 Task: Create a due date automation trigger when advanced on, on the tuesday before a card is due add dates due this month at 11:00 AM.
Action: Mouse moved to (989, 302)
Screenshot: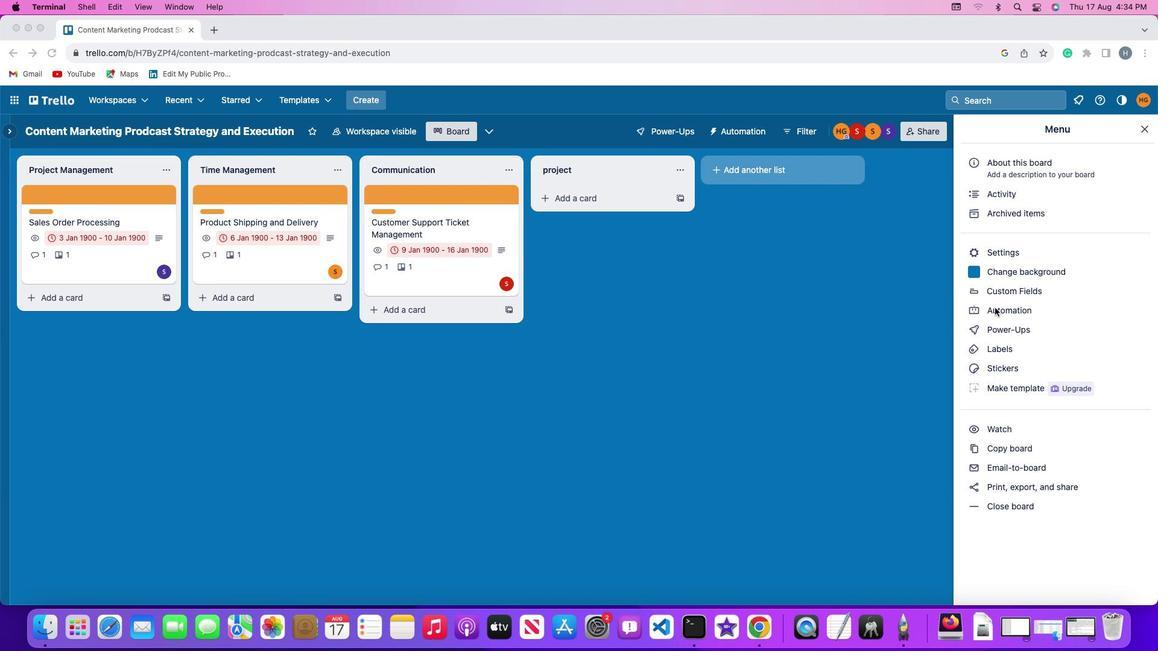
Action: Mouse pressed left at (989, 302)
Screenshot: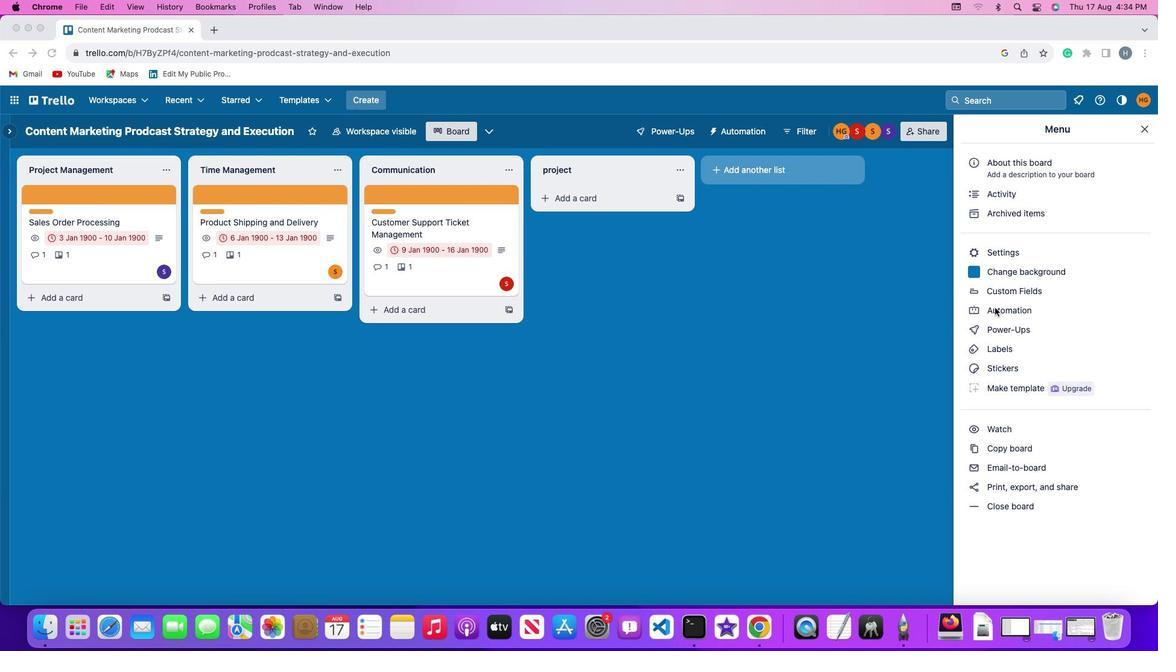 
Action: Mouse pressed left at (989, 302)
Screenshot: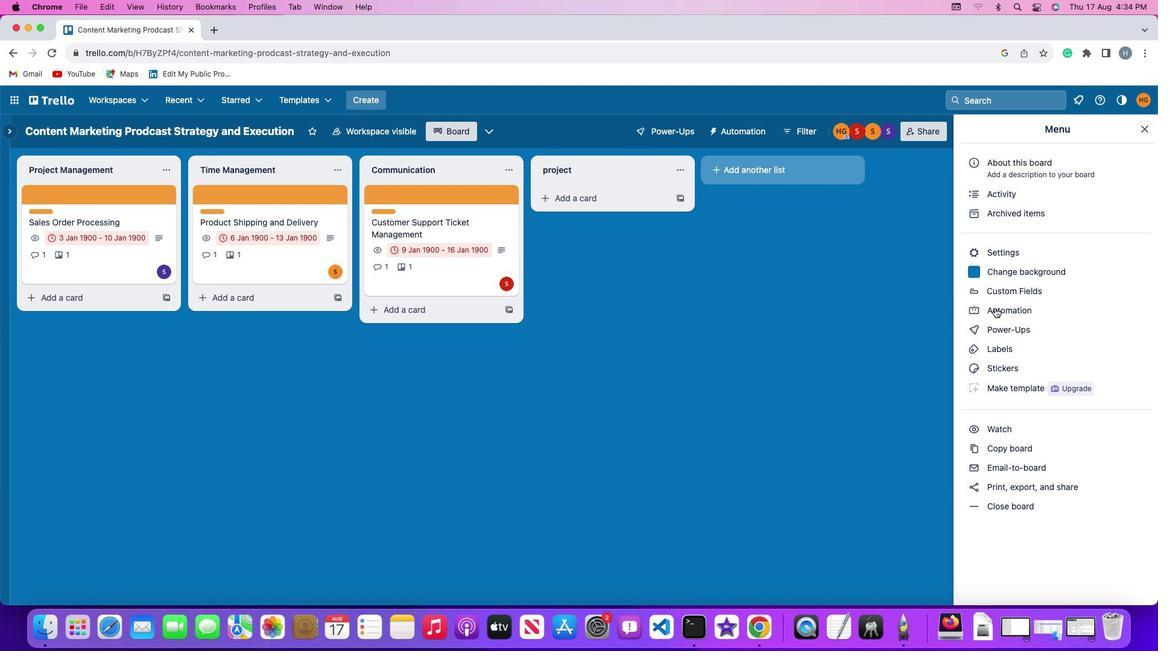 
Action: Mouse moved to (74, 278)
Screenshot: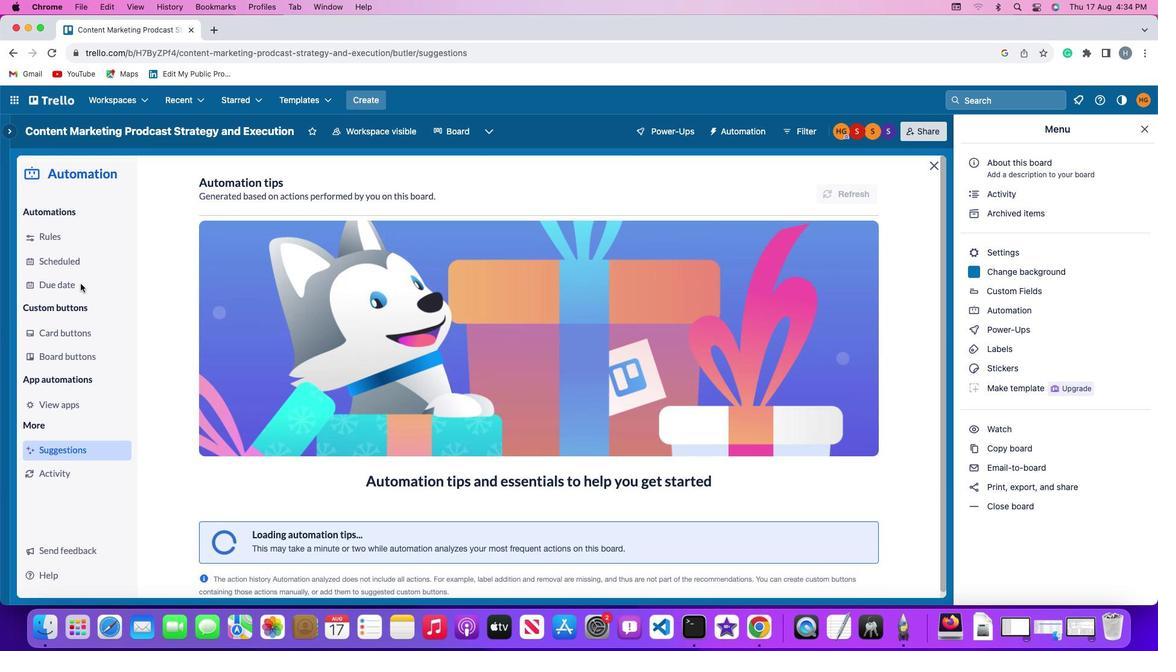 
Action: Mouse pressed left at (74, 278)
Screenshot: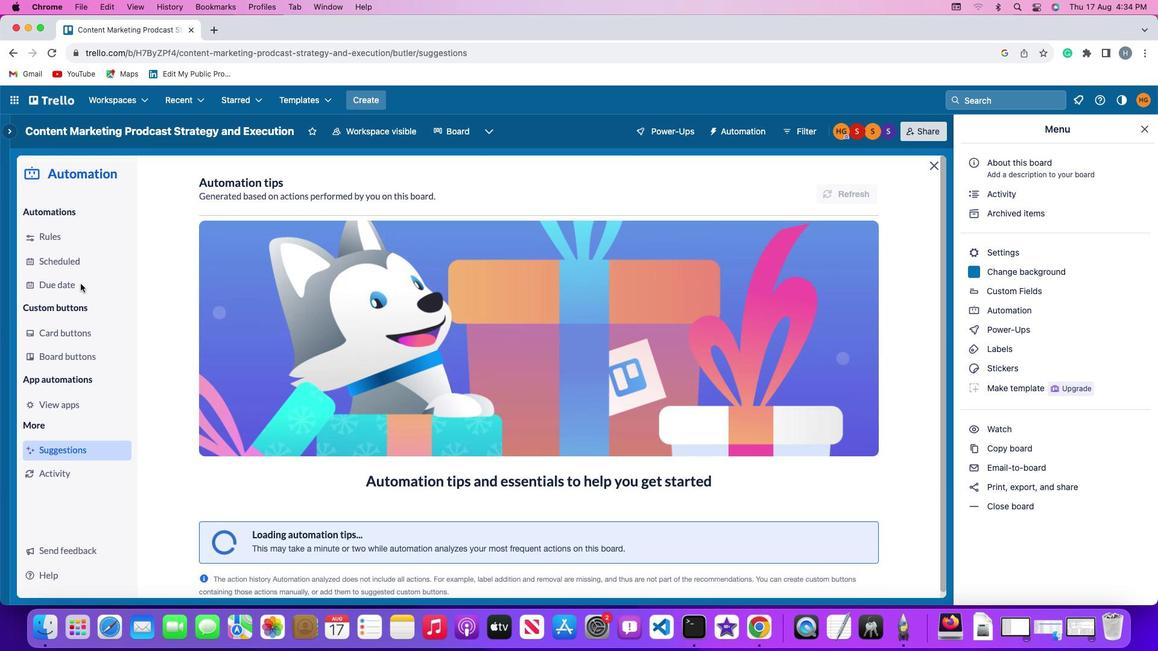 
Action: Mouse moved to (804, 176)
Screenshot: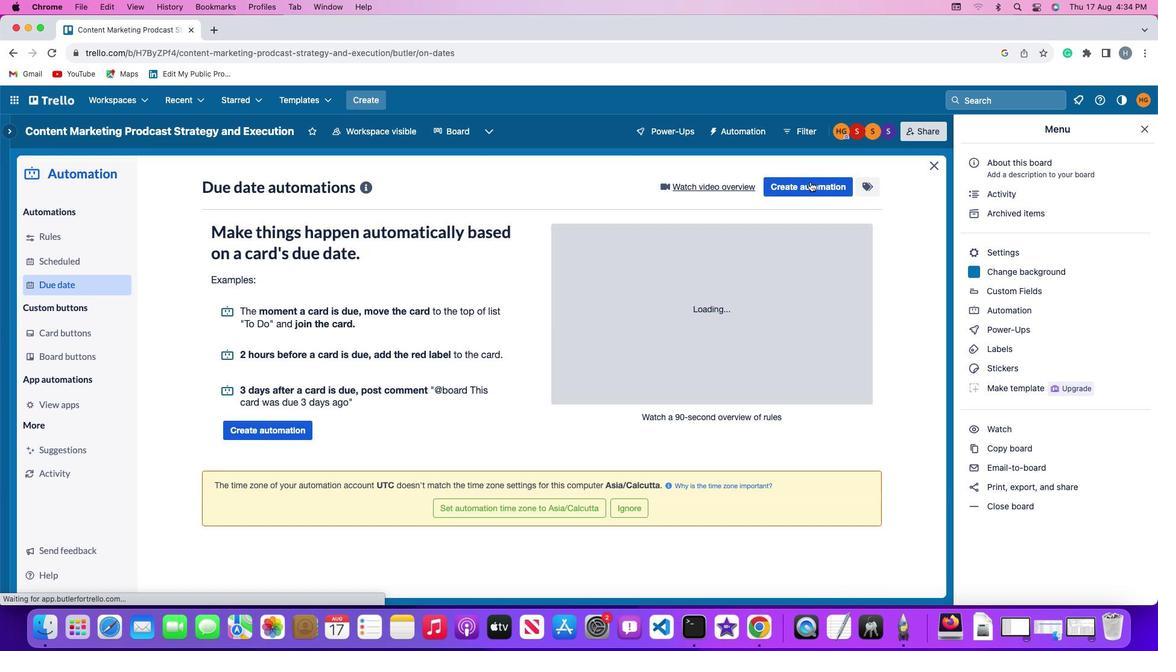 
Action: Mouse pressed left at (804, 176)
Screenshot: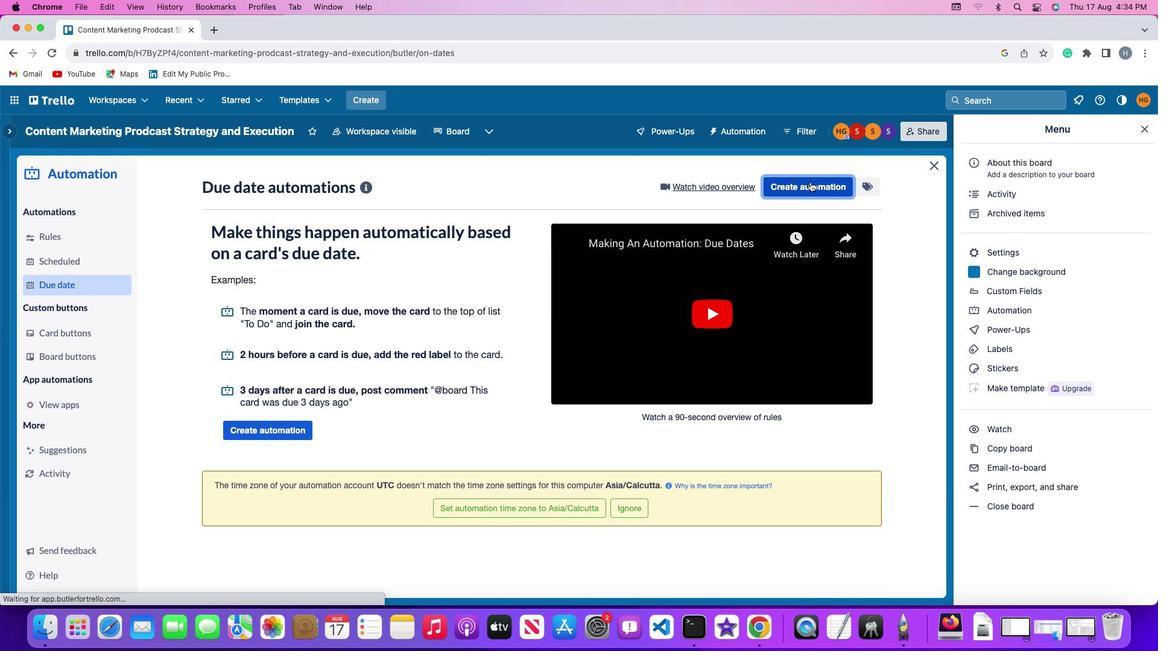 
Action: Mouse moved to (225, 292)
Screenshot: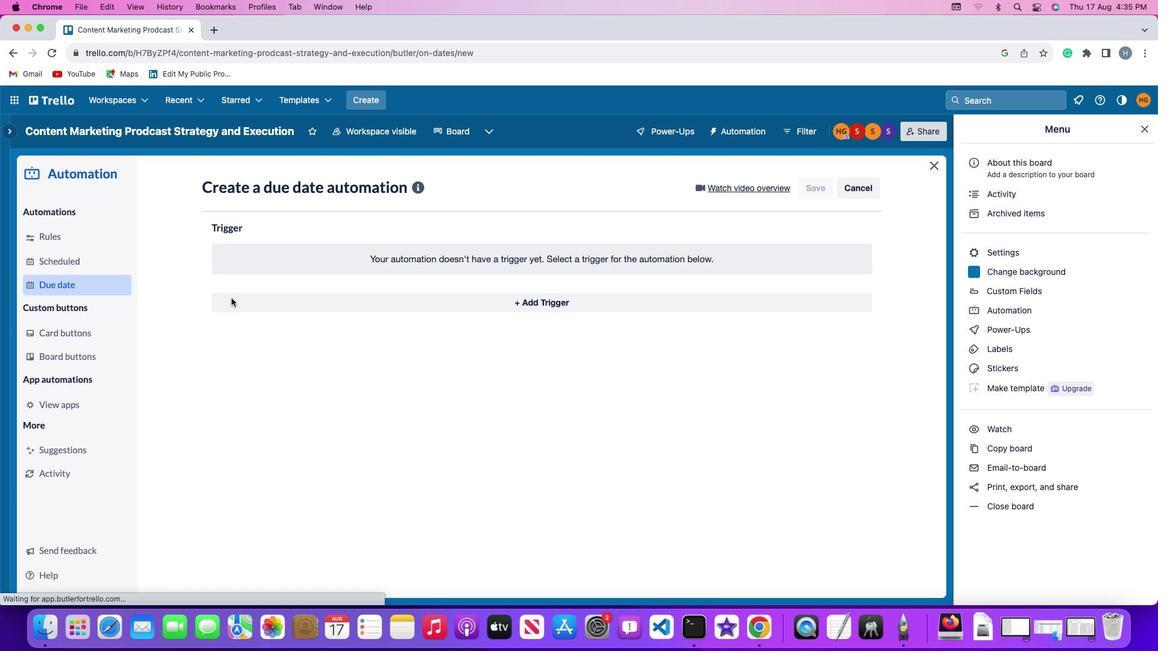 
Action: Mouse pressed left at (225, 292)
Screenshot: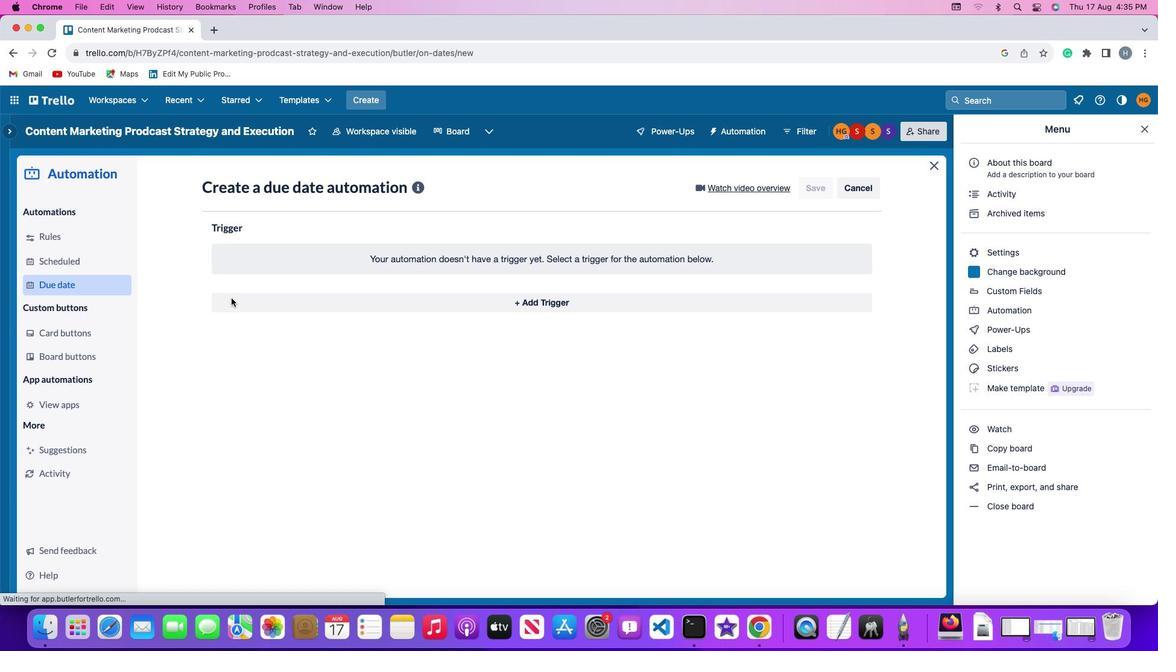 
Action: Mouse moved to (257, 516)
Screenshot: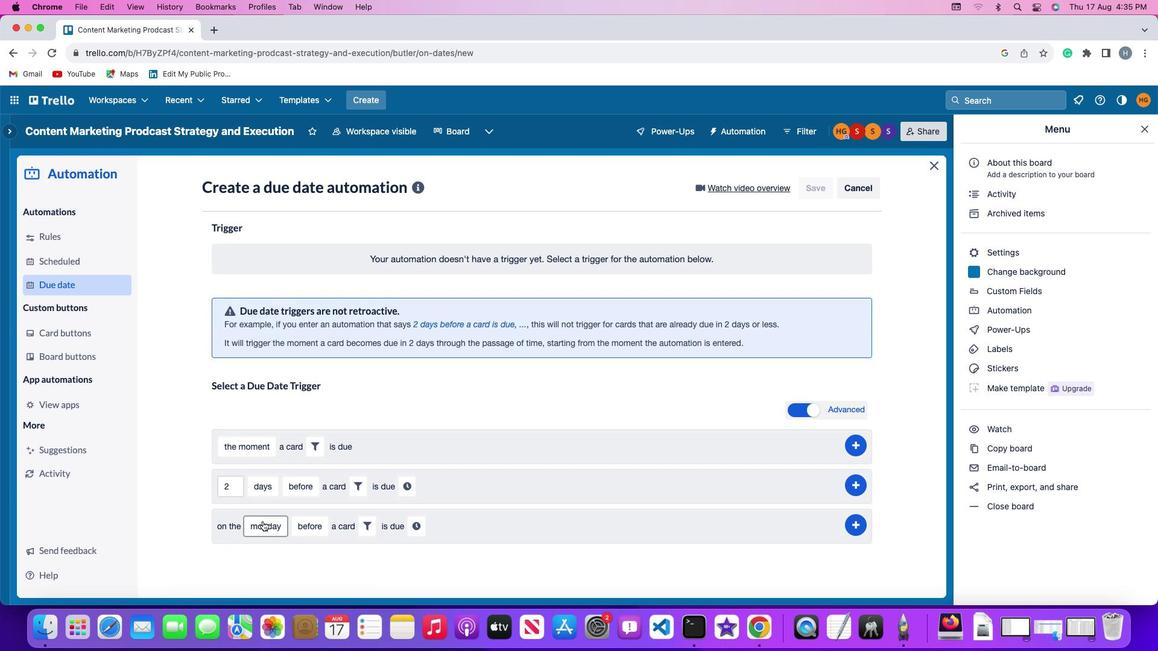 
Action: Mouse pressed left at (257, 516)
Screenshot: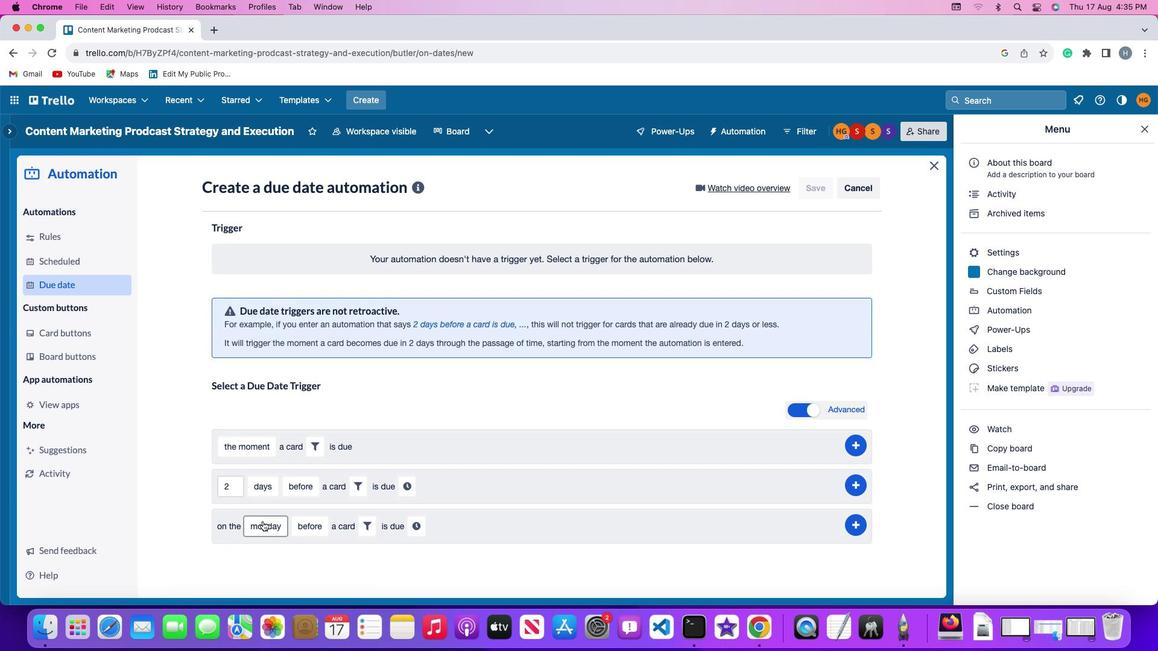 
Action: Mouse moved to (272, 377)
Screenshot: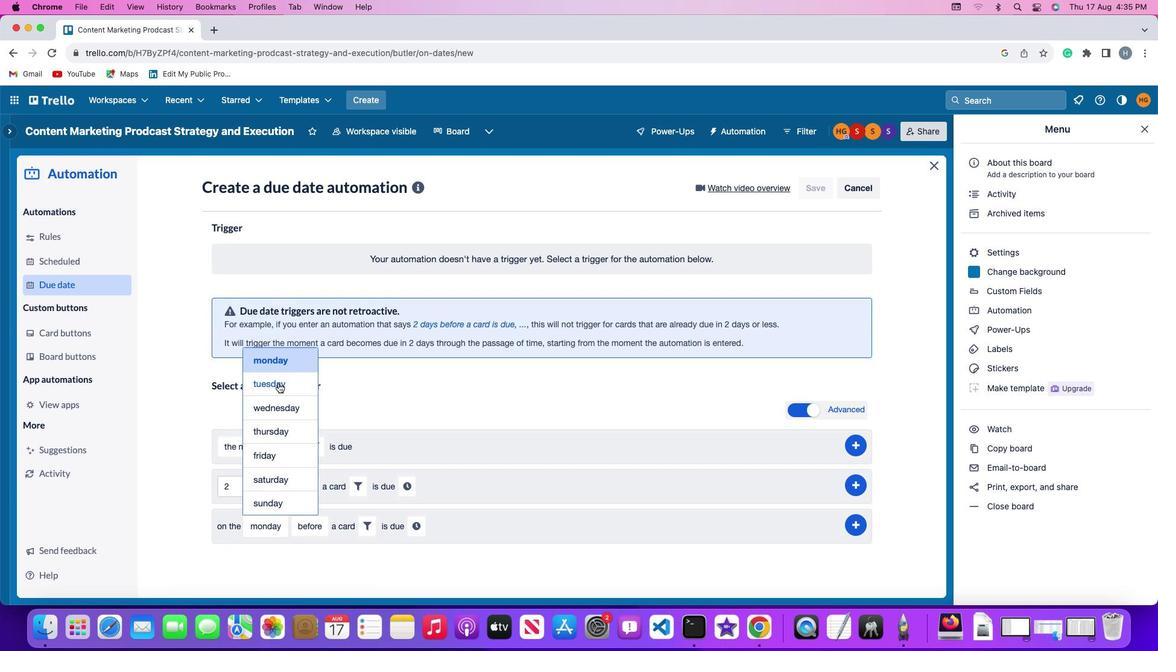 
Action: Mouse pressed left at (272, 377)
Screenshot: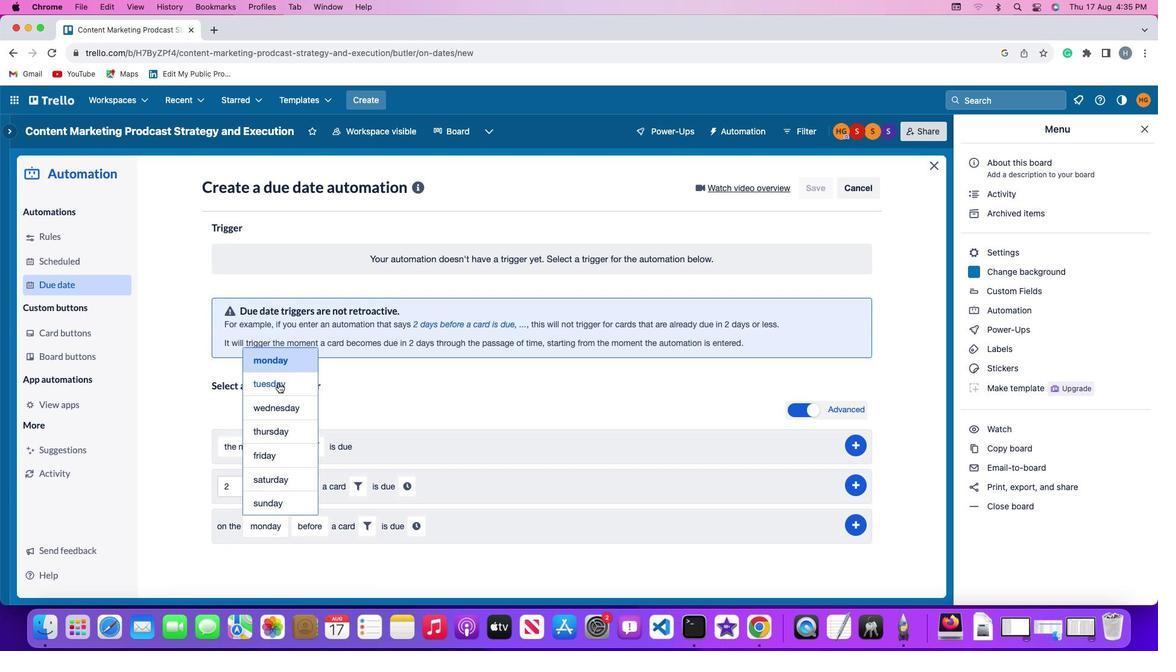 
Action: Mouse moved to (305, 517)
Screenshot: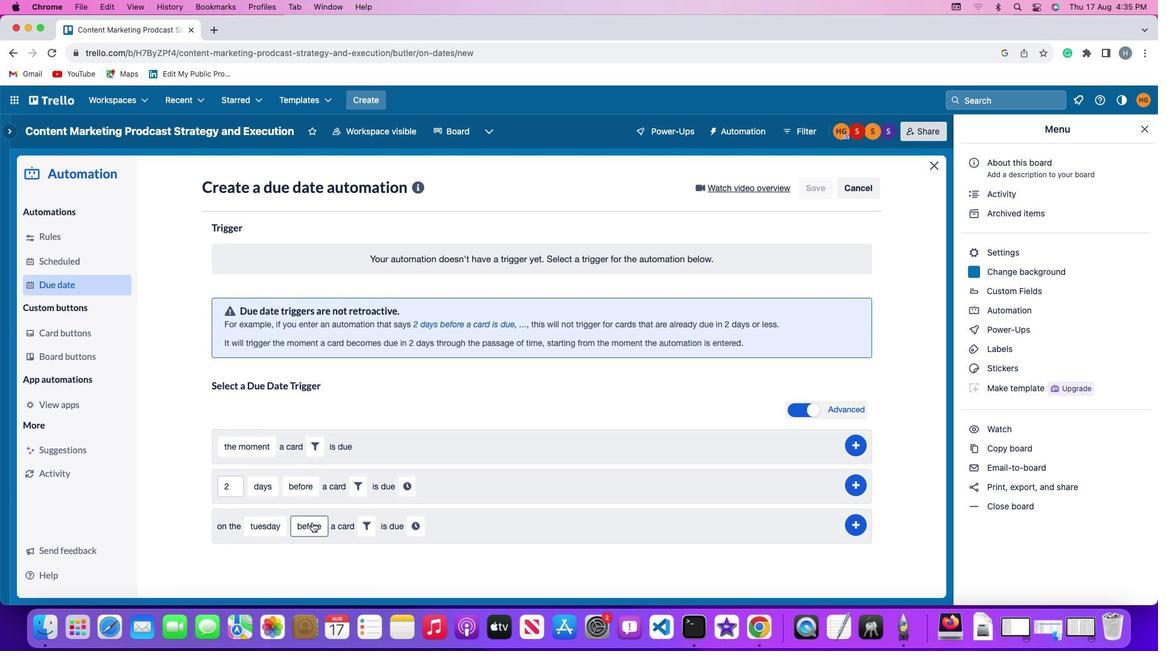 
Action: Mouse pressed left at (305, 517)
Screenshot: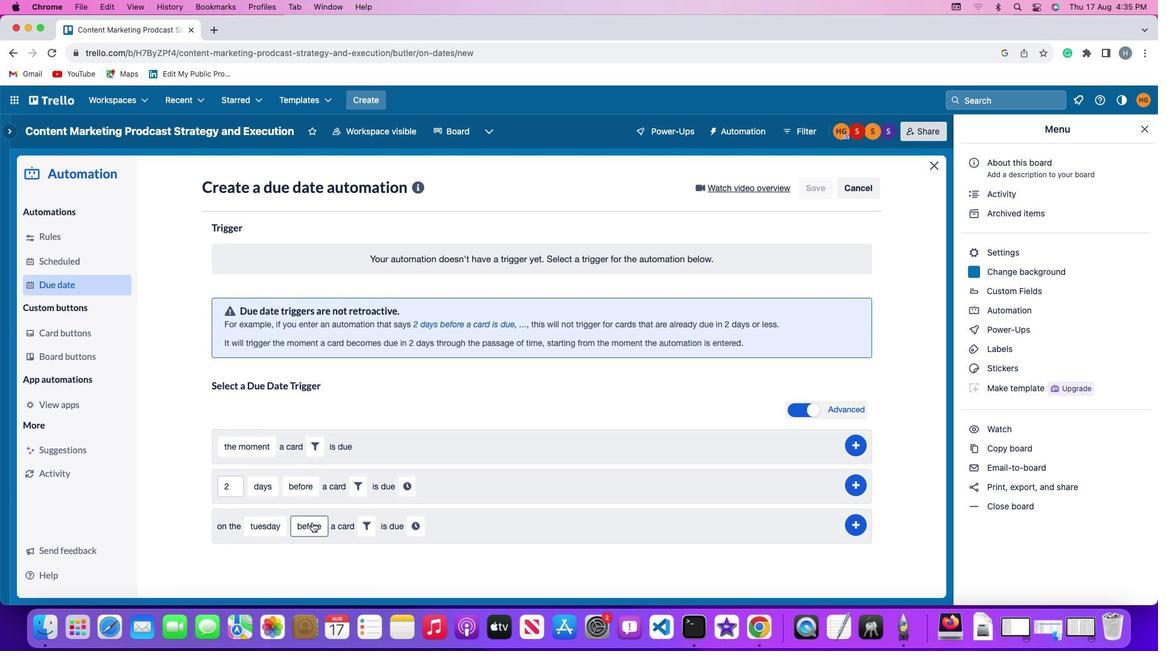 
Action: Mouse moved to (328, 424)
Screenshot: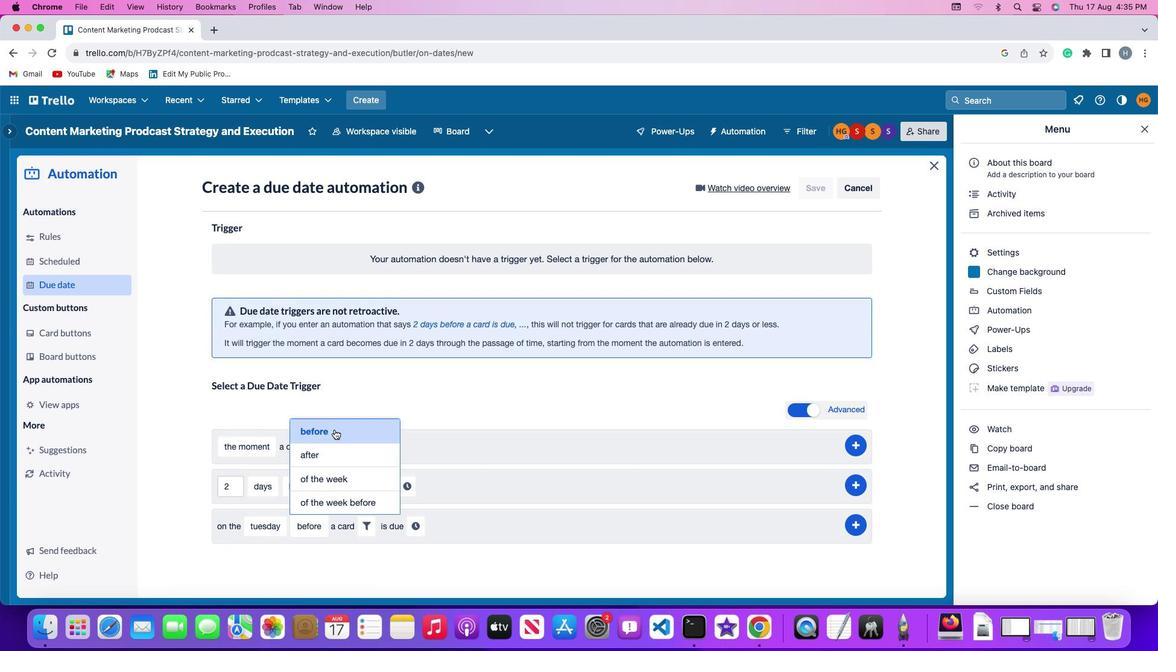 
Action: Mouse pressed left at (328, 424)
Screenshot: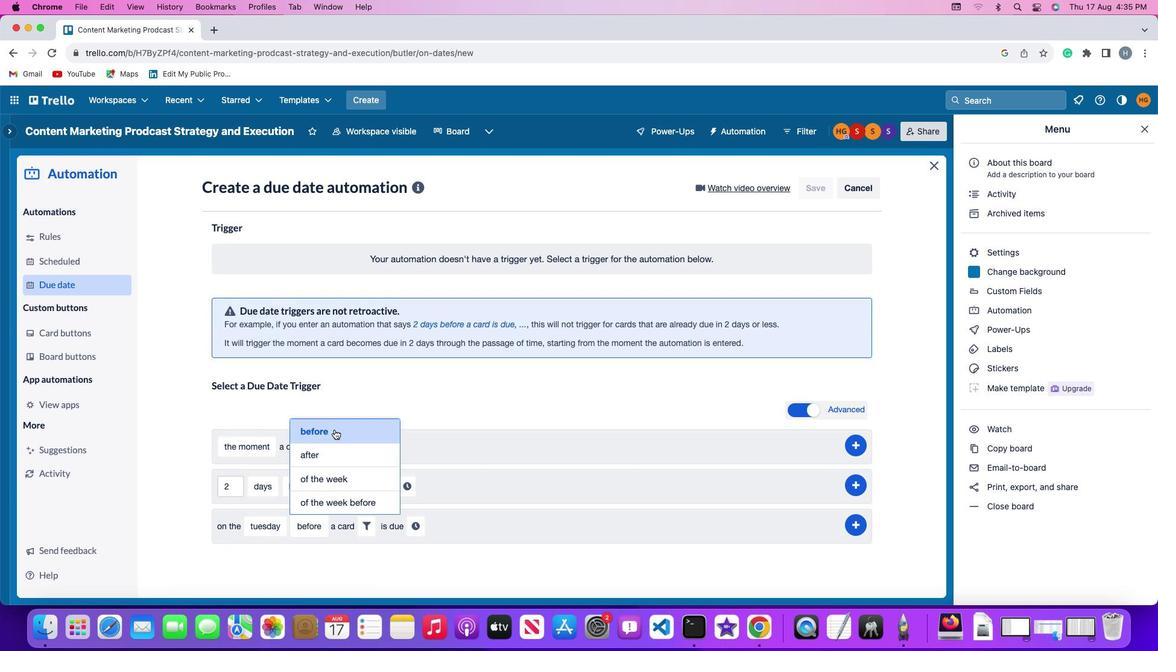 
Action: Mouse moved to (358, 522)
Screenshot: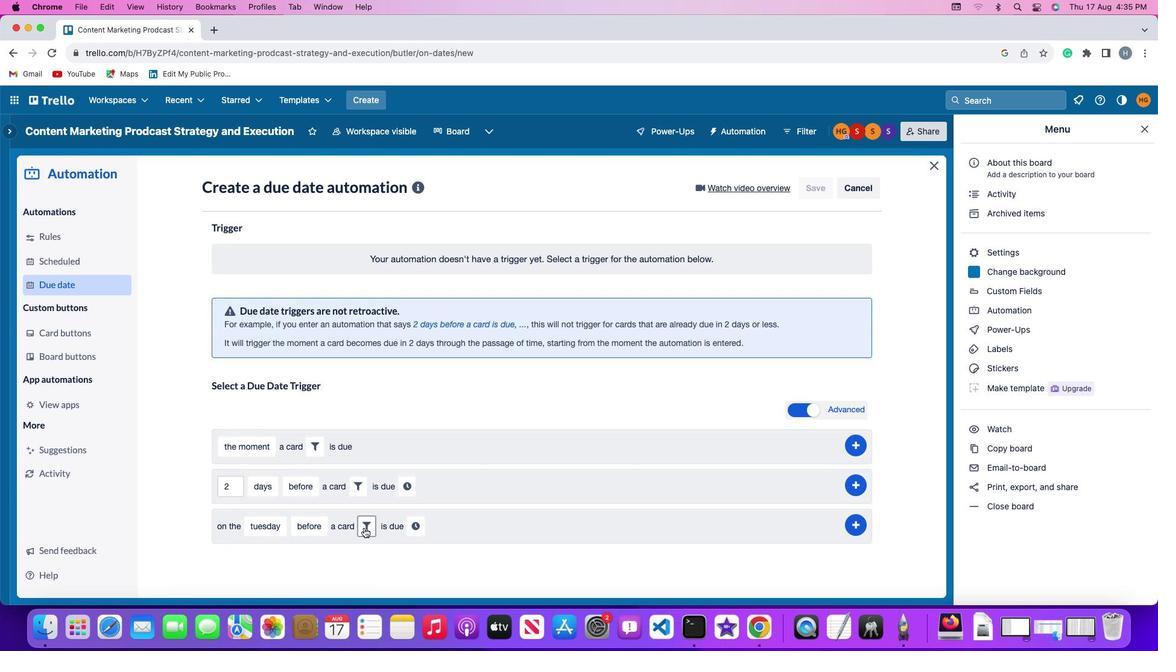 
Action: Mouse pressed left at (358, 522)
Screenshot: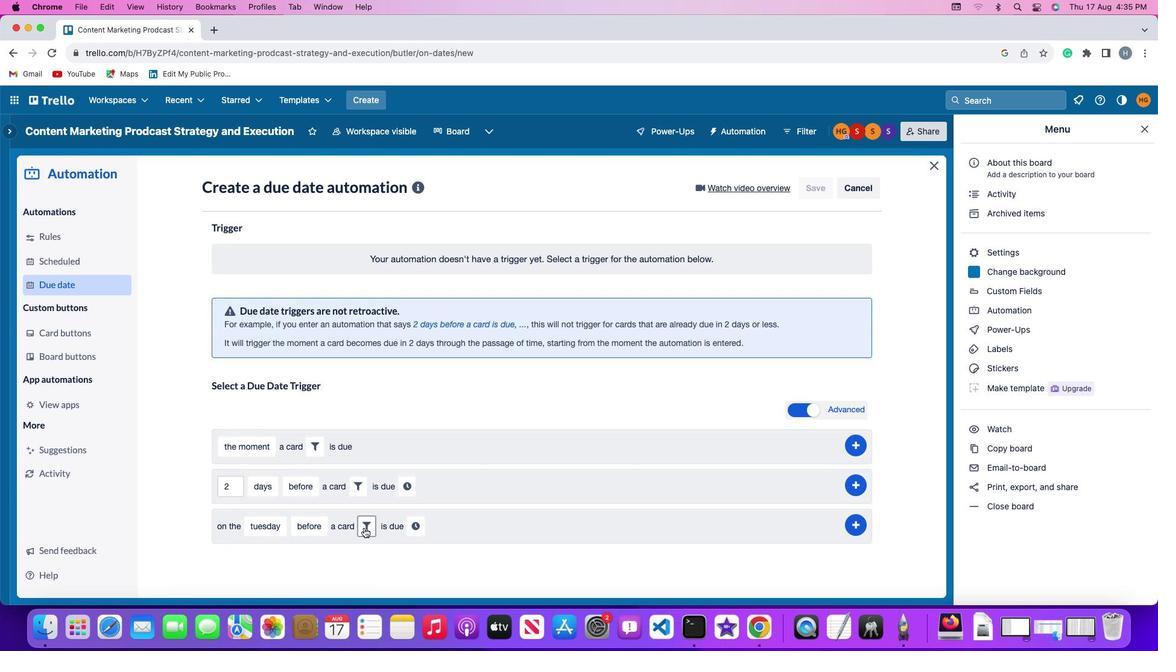 
Action: Mouse moved to (430, 557)
Screenshot: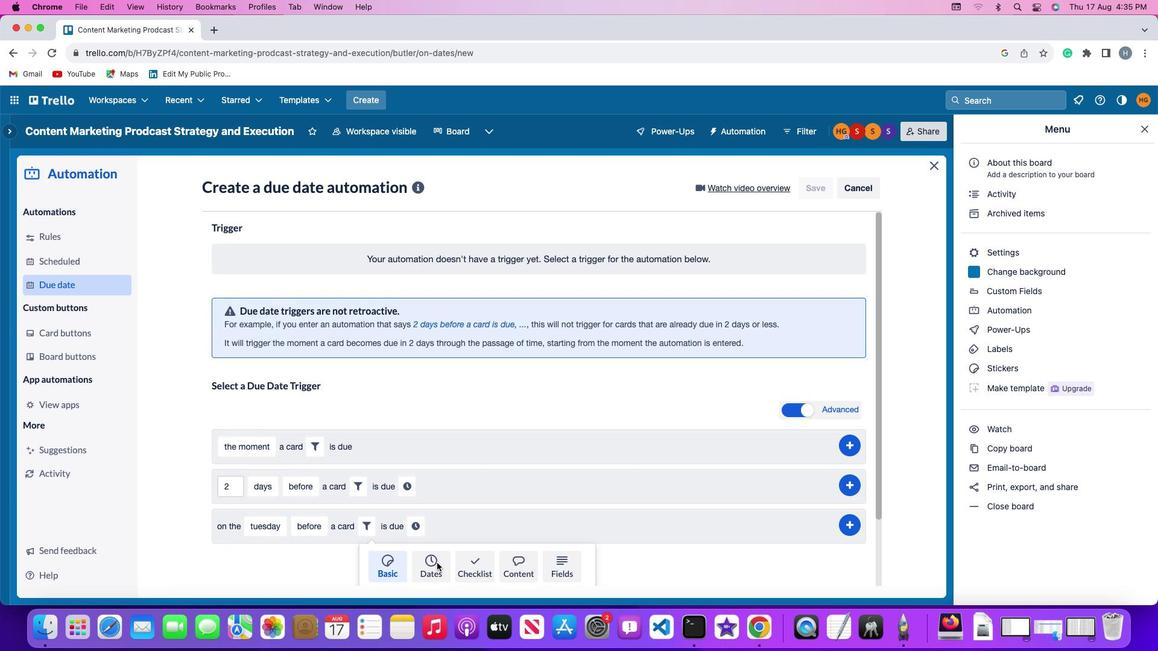 
Action: Mouse pressed left at (430, 557)
Screenshot: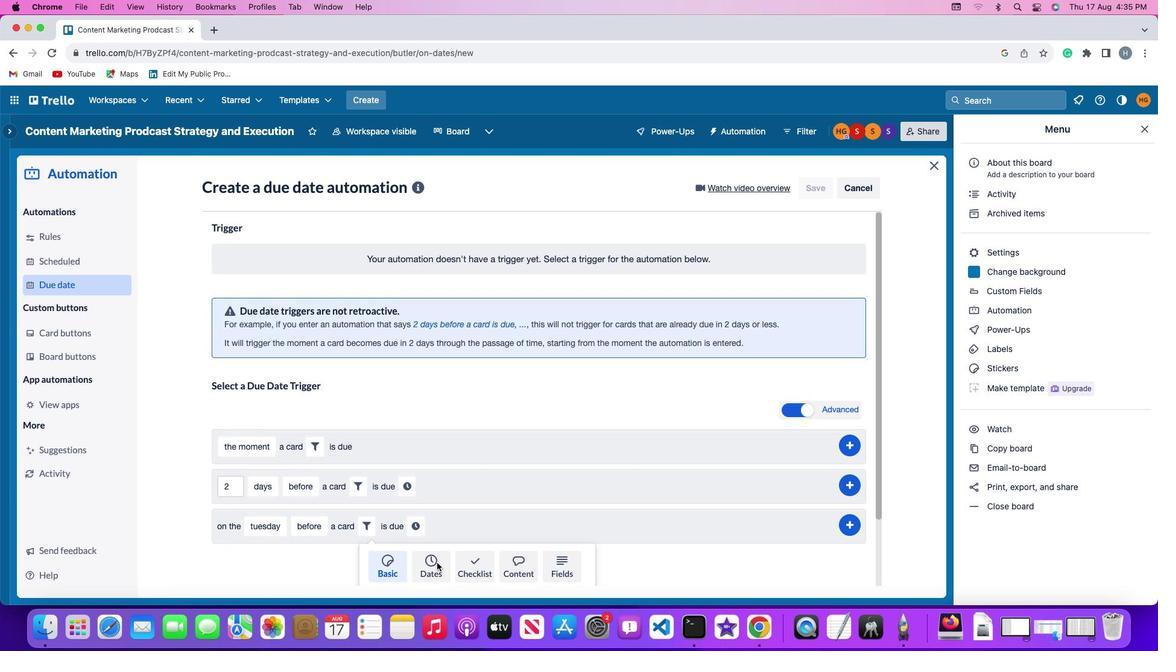 
Action: Mouse moved to (320, 552)
Screenshot: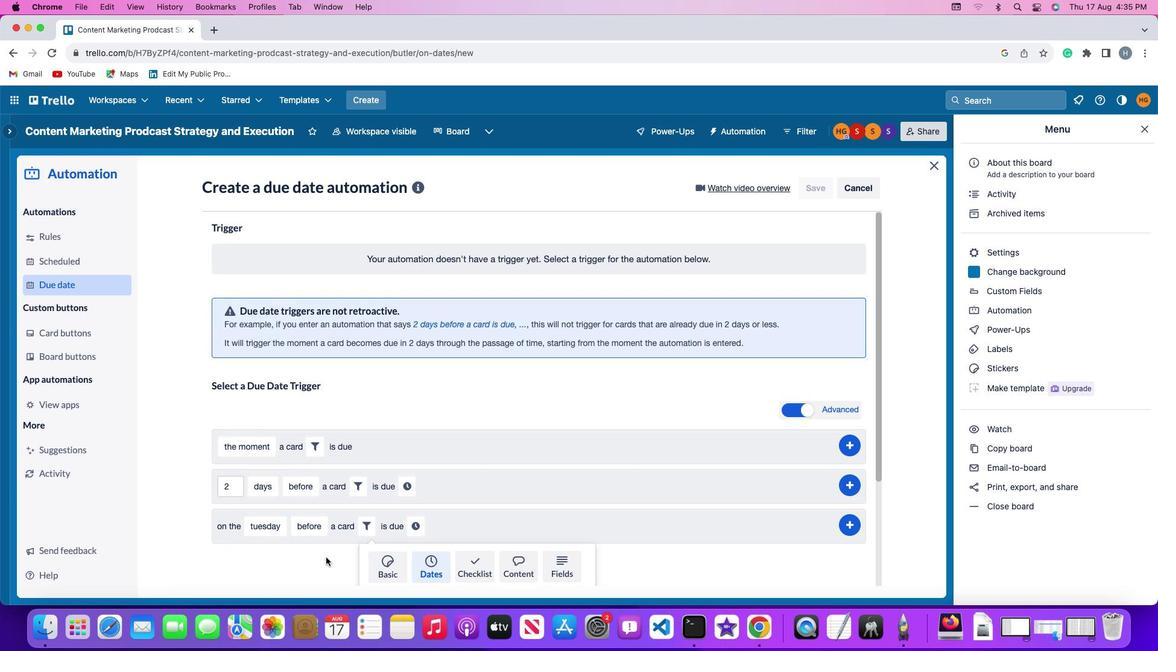 
Action: Mouse scrolled (320, 552) with delta (-5, -6)
Screenshot: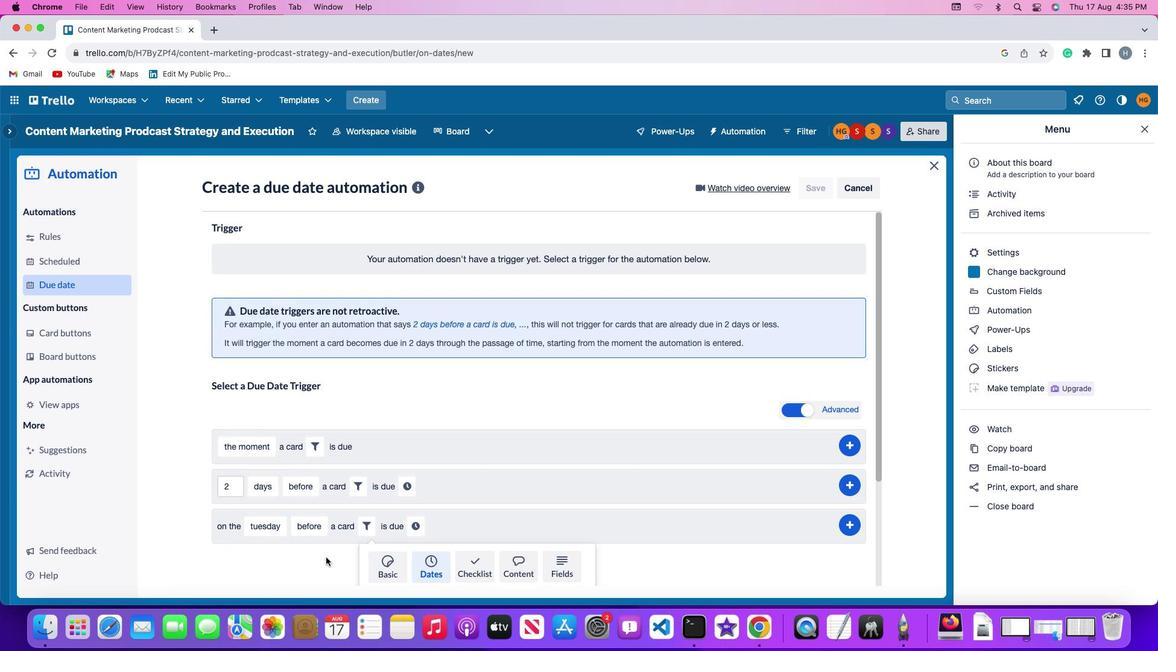 
Action: Mouse scrolled (320, 552) with delta (-5, -6)
Screenshot: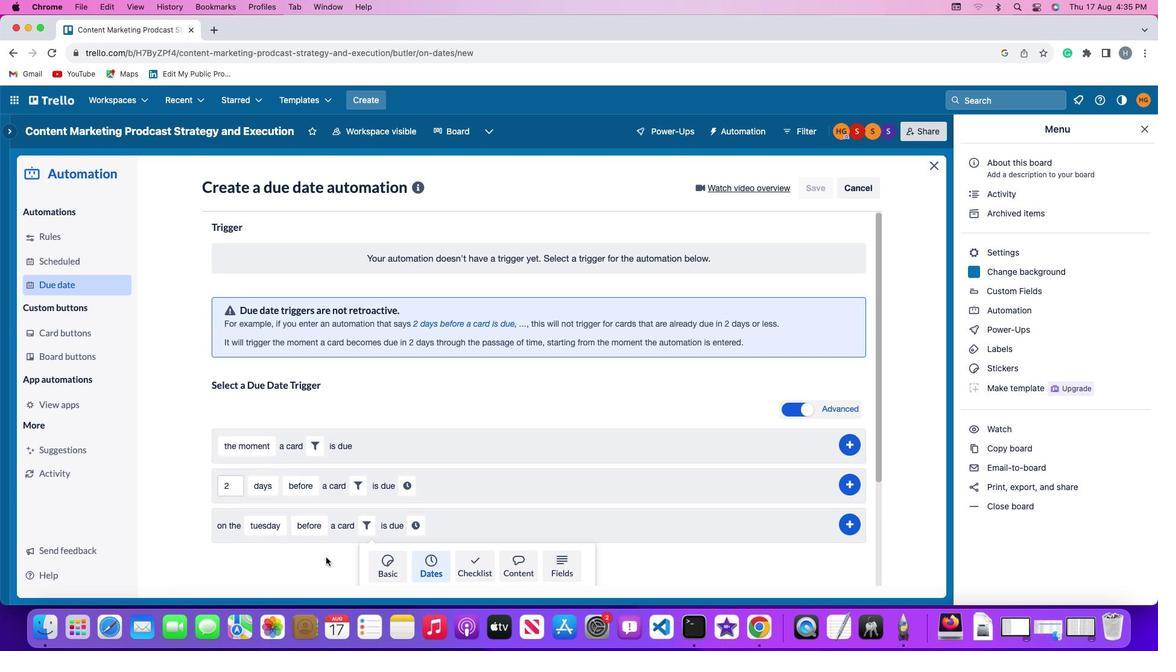 
Action: Mouse scrolled (320, 552) with delta (-5, -7)
Screenshot: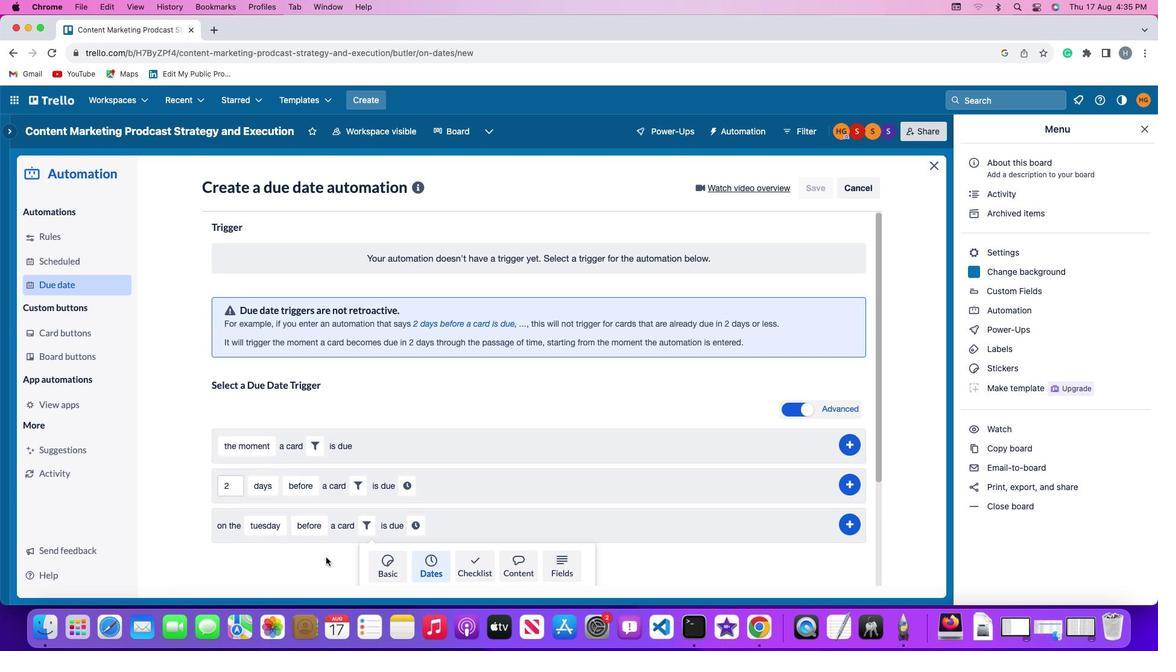 
Action: Mouse moved to (320, 551)
Screenshot: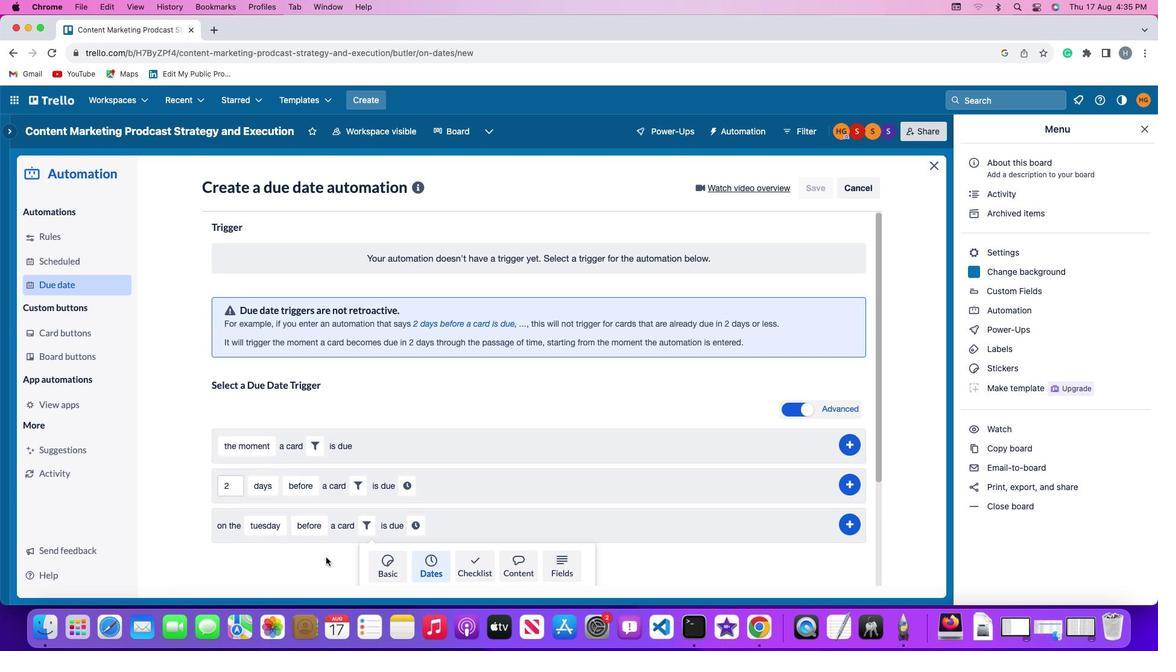 
Action: Mouse scrolled (320, 551) with delta (-5, -8)
Screenshot: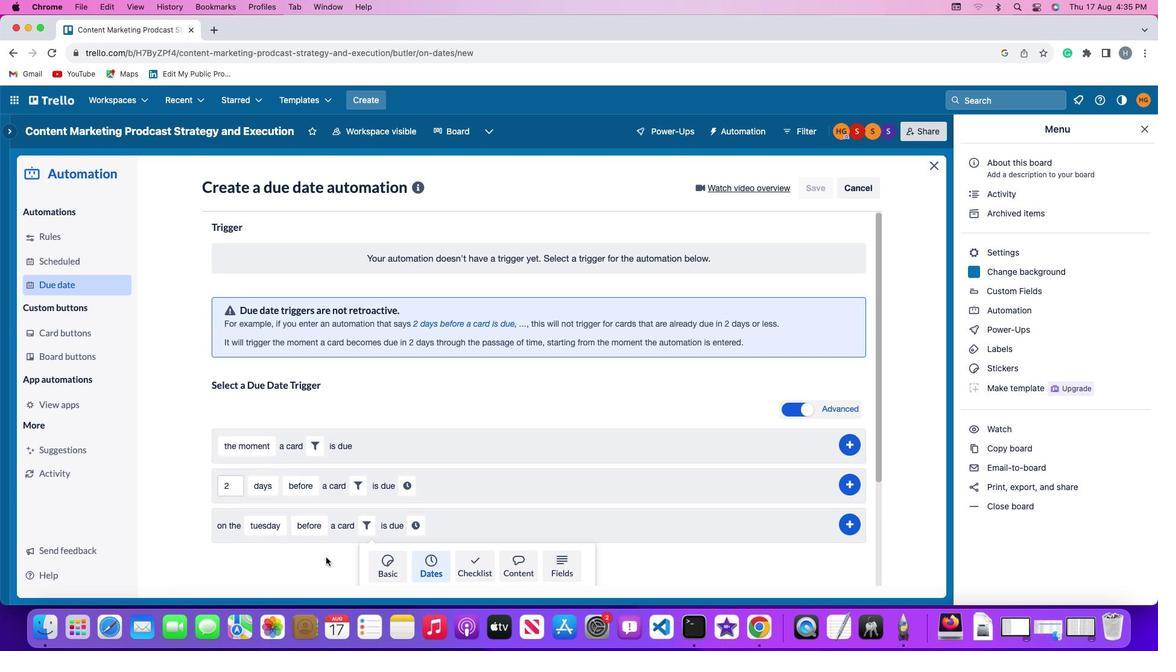 
Action: Mouse moved to (320, 550)
Screenshot: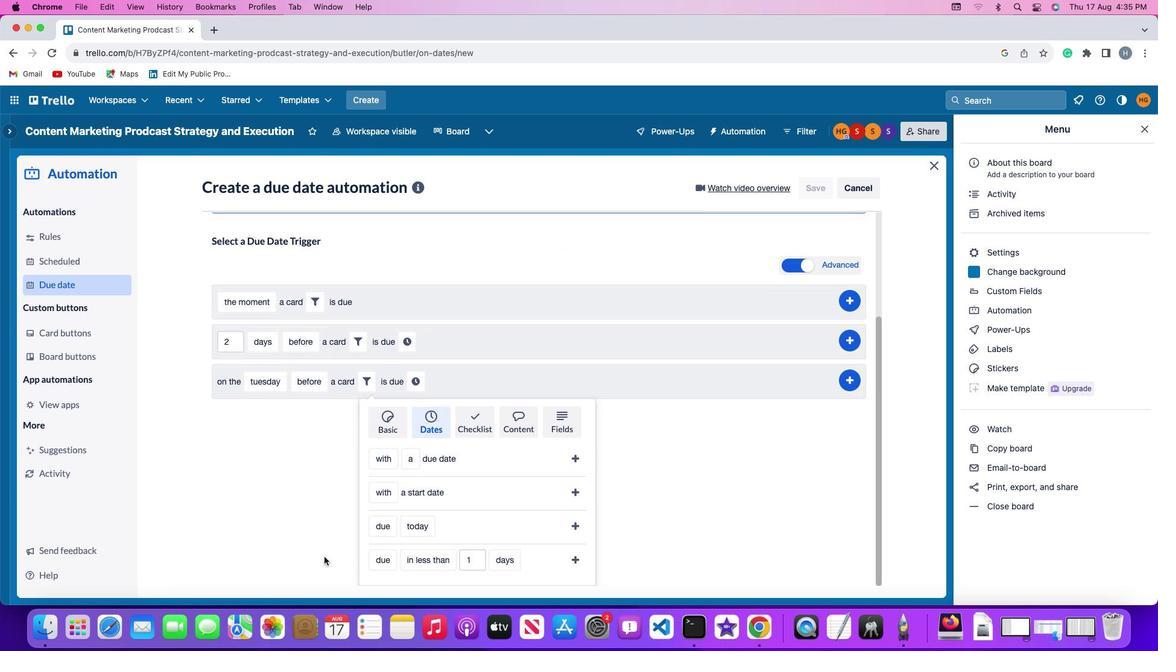 
Action: Mouse scrolled (320, 550) with delta (-5, -6)
Screenshot: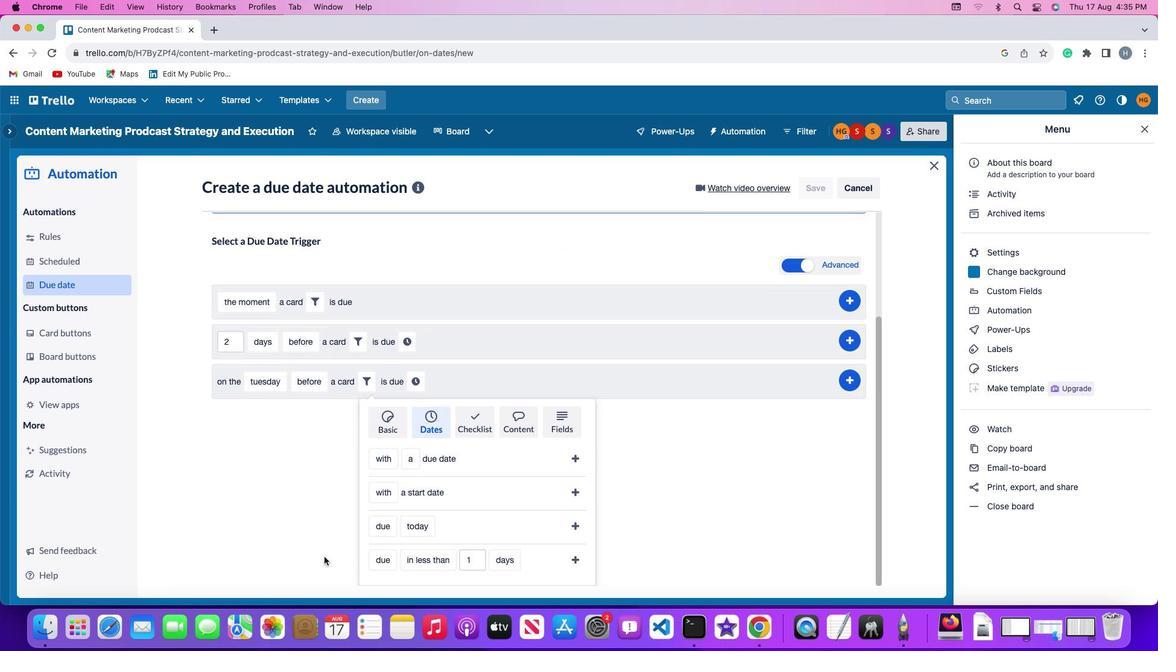 
Action: Mouse moved to (318, 551)
Screenshot: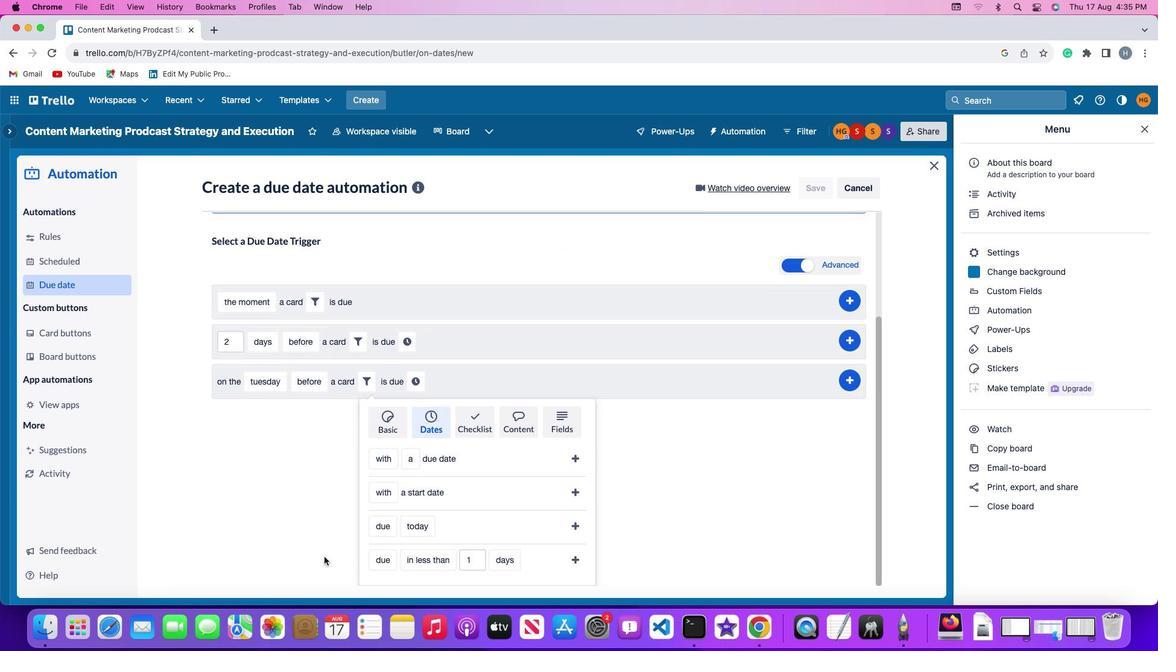 
Action: Mouse scrolled (318, 551) with delta (-5, -6)
Screenshot: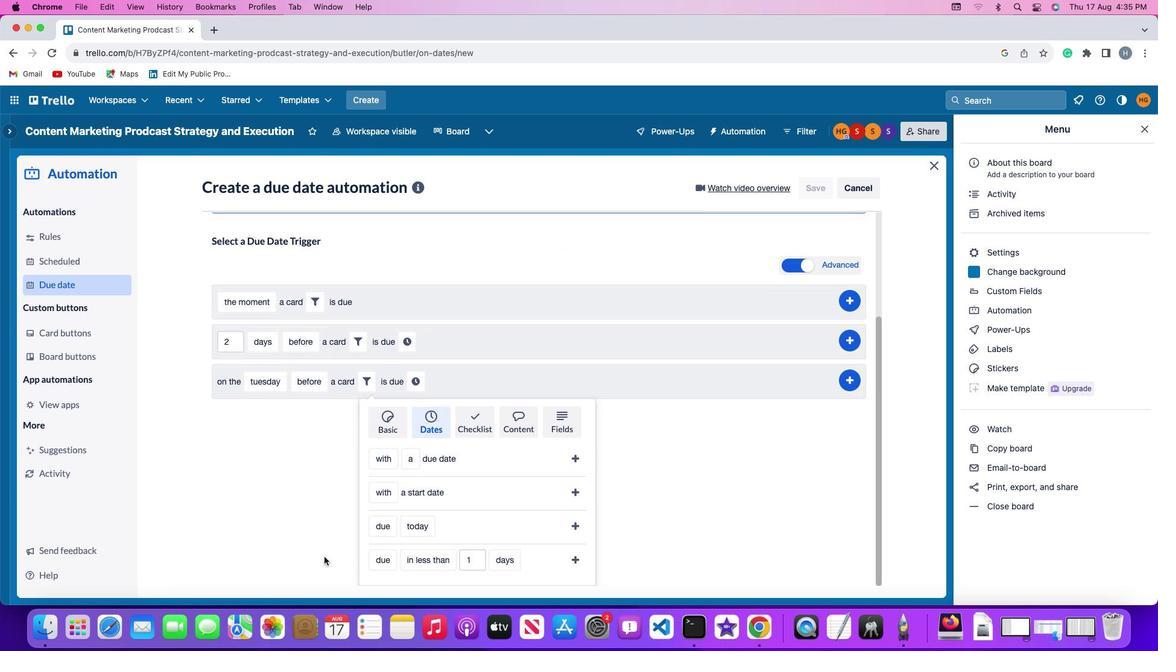 
Action: Mouse moved to (318, 551)
Screenshot: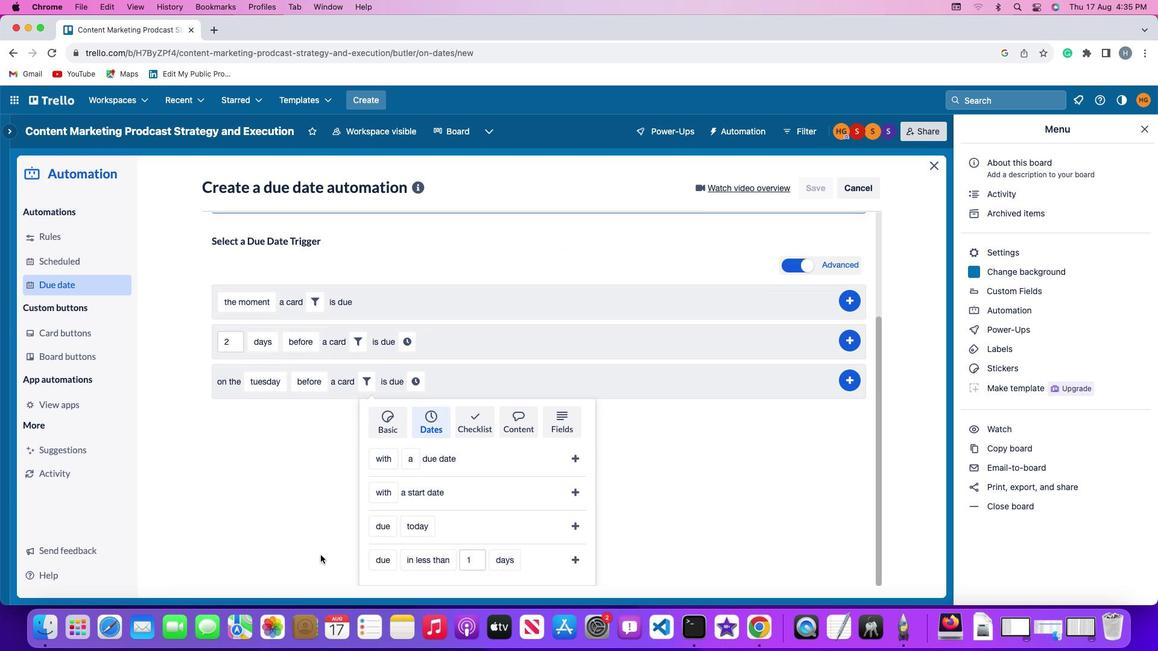 
Action: Mouse scrolled (318, 551) with delta (-5, -7)
Screenshot: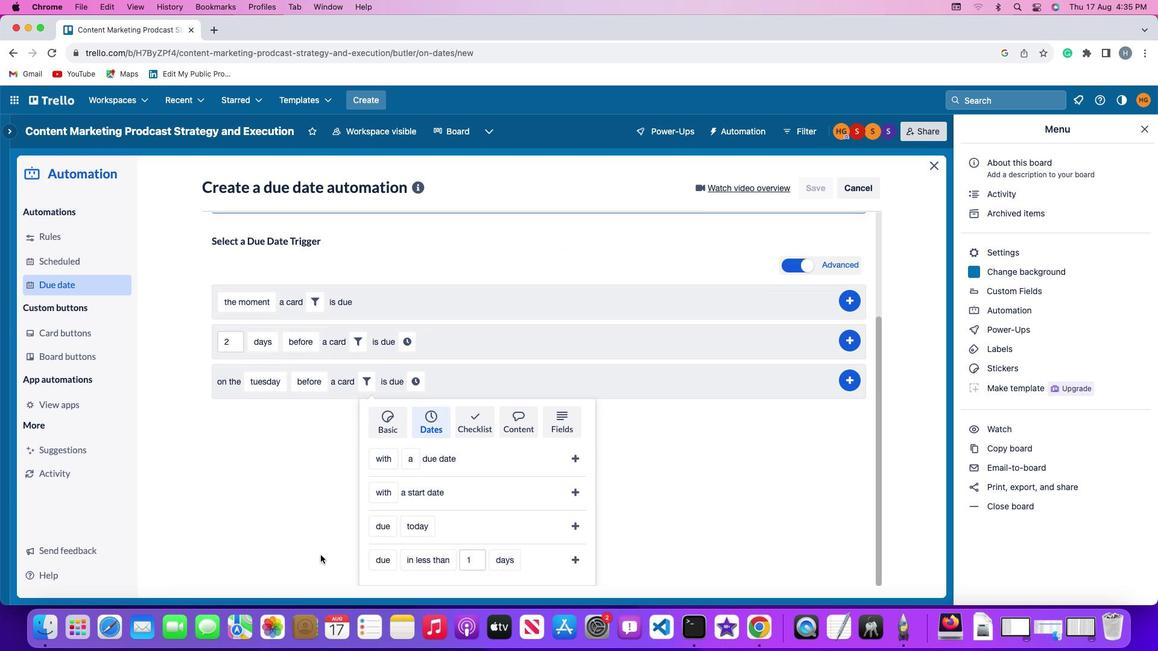 
Action: Mouse moved to (315, 549)
Screenshot: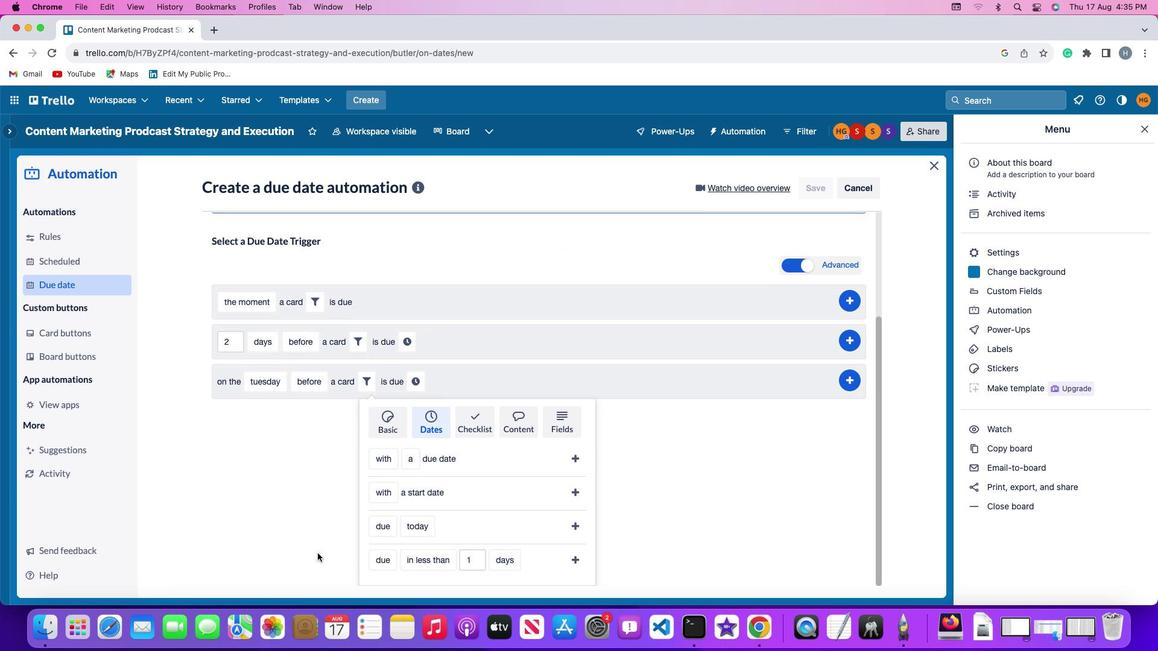 
Action: Mouse scrolled (315, 549) with delta (-5, -8)
Screenshot: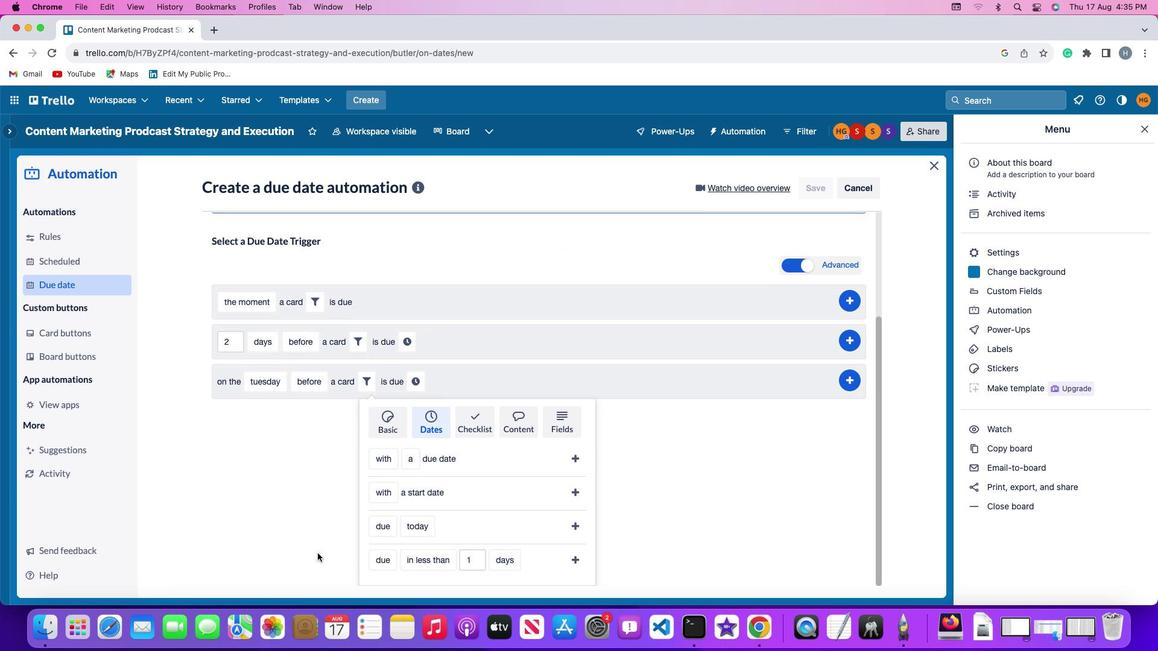 
Action: Mouse moved to (373, 527)
Screenshot: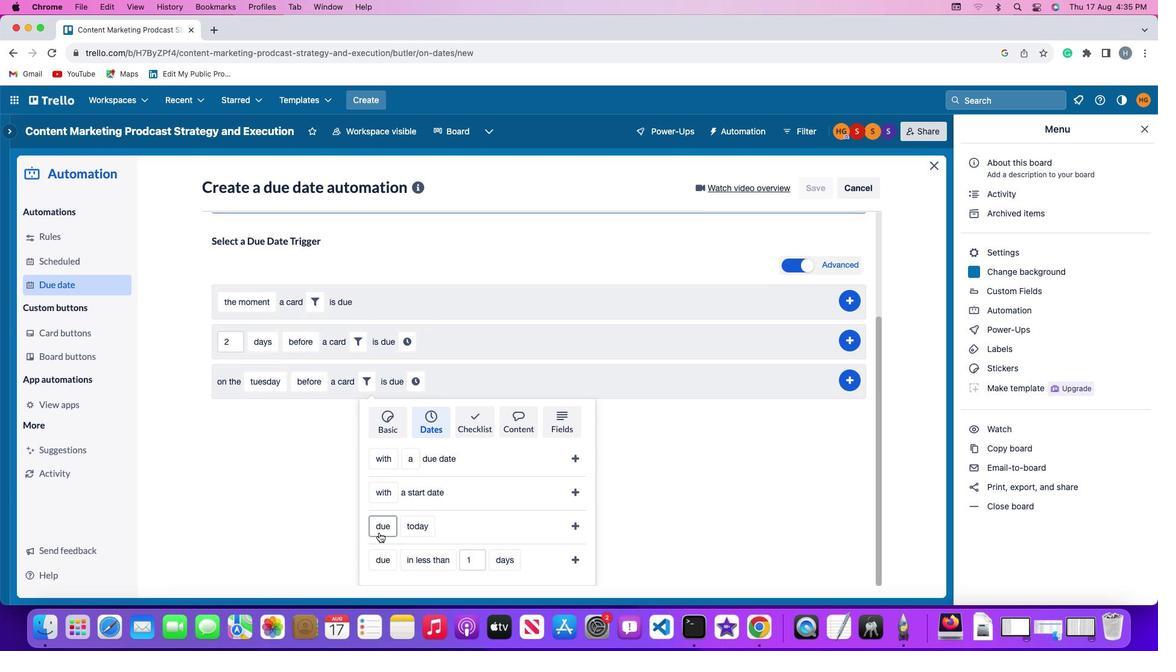 
Action: Mouse pressed left at (373, 527)
Screenshot: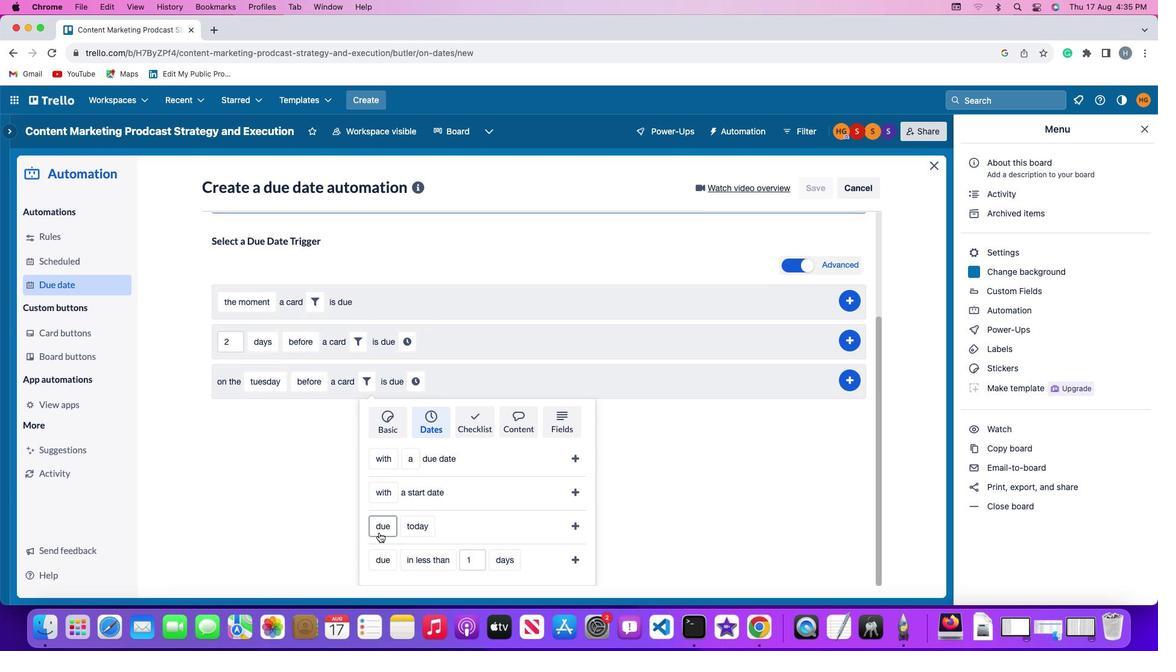 
Action: Mouse moved to (405, 419)
Screenshot: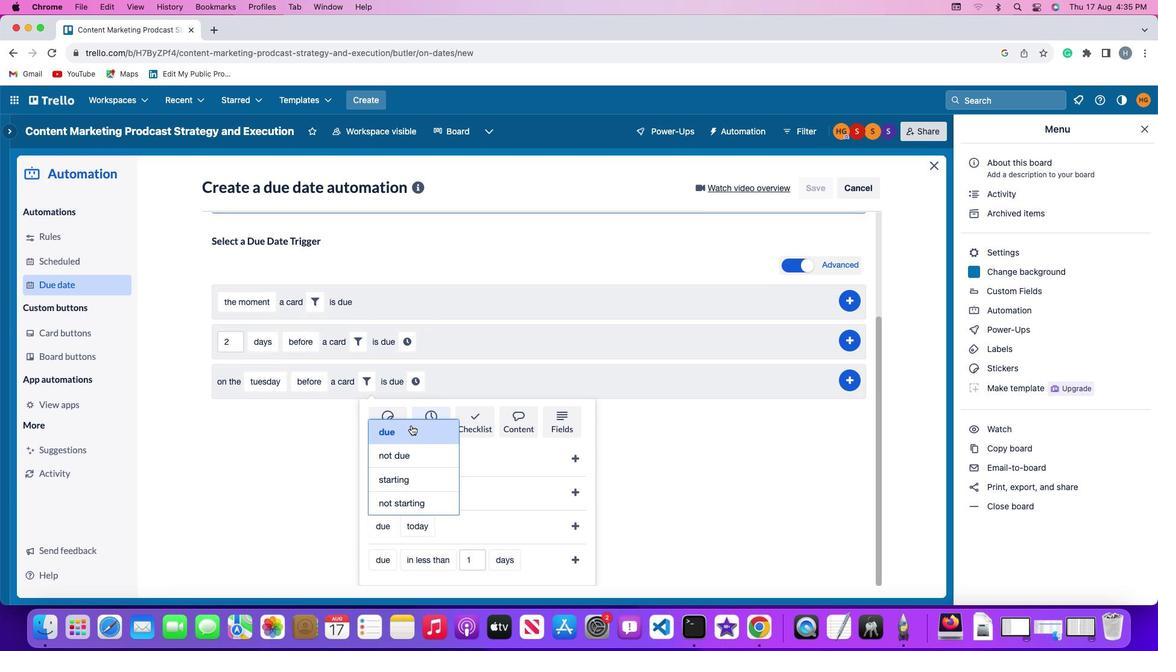 
Action: Mouse pressed left at (405, 419)
Screenshot: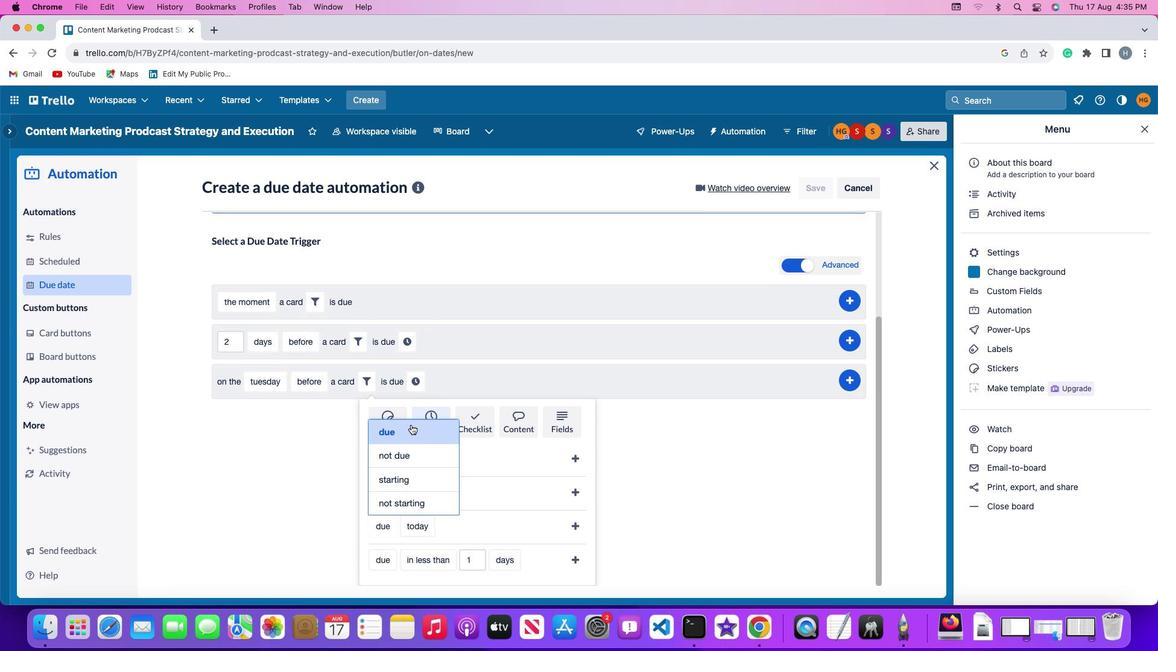 
Action: Mouse moved to (413, 516)
Screenshot: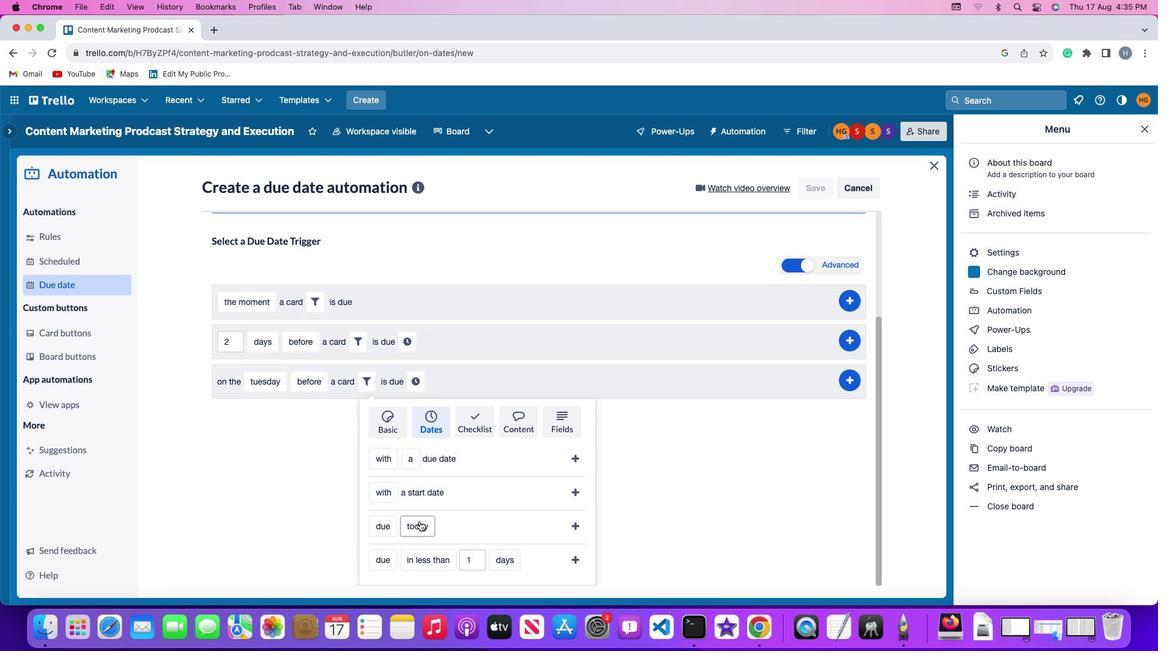 
Action: Mouse pressed left at (413, 516)
Screenshot: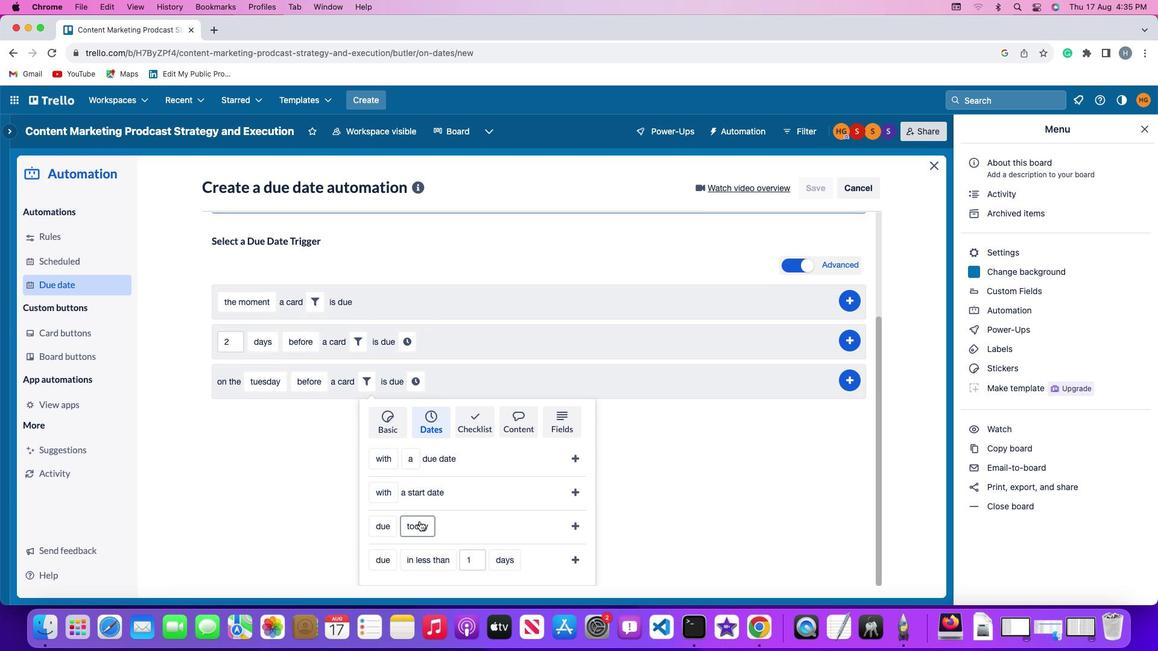 
Action: Mouse moved to (430, 477)
Screenshot: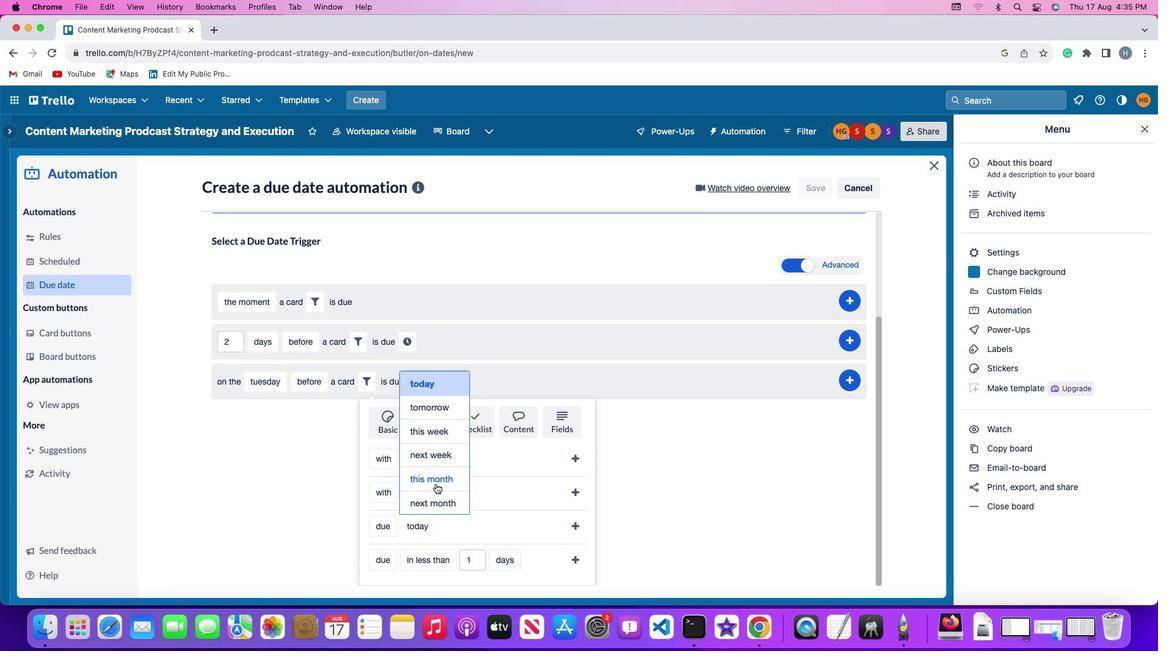 
Action: Mouse pressed left at (430, 477)
Screenshot: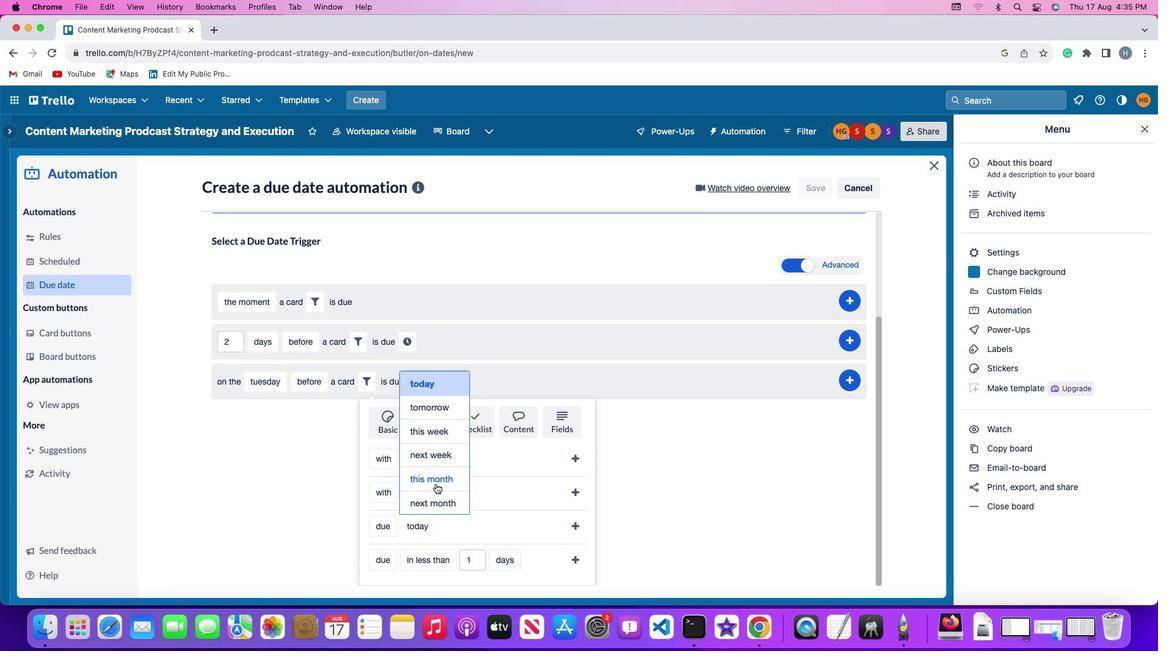 
Action: Mouse moved to (569, 519)
Screenshot: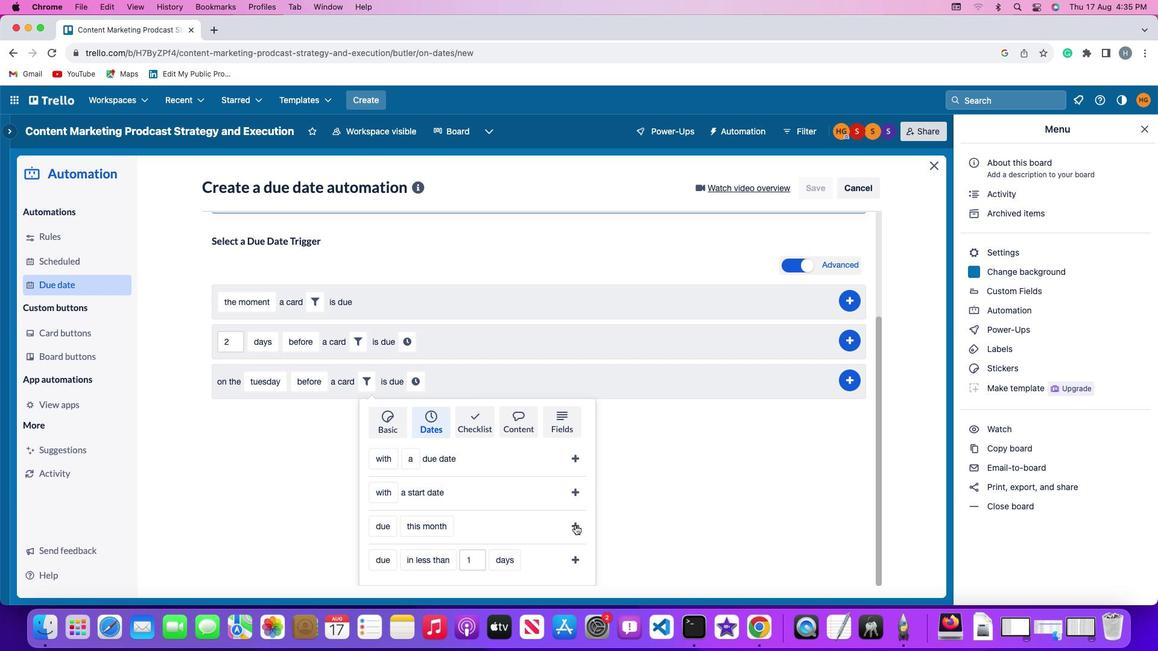 
Action: Mouse pressed left at (569, 519)
Screenshot: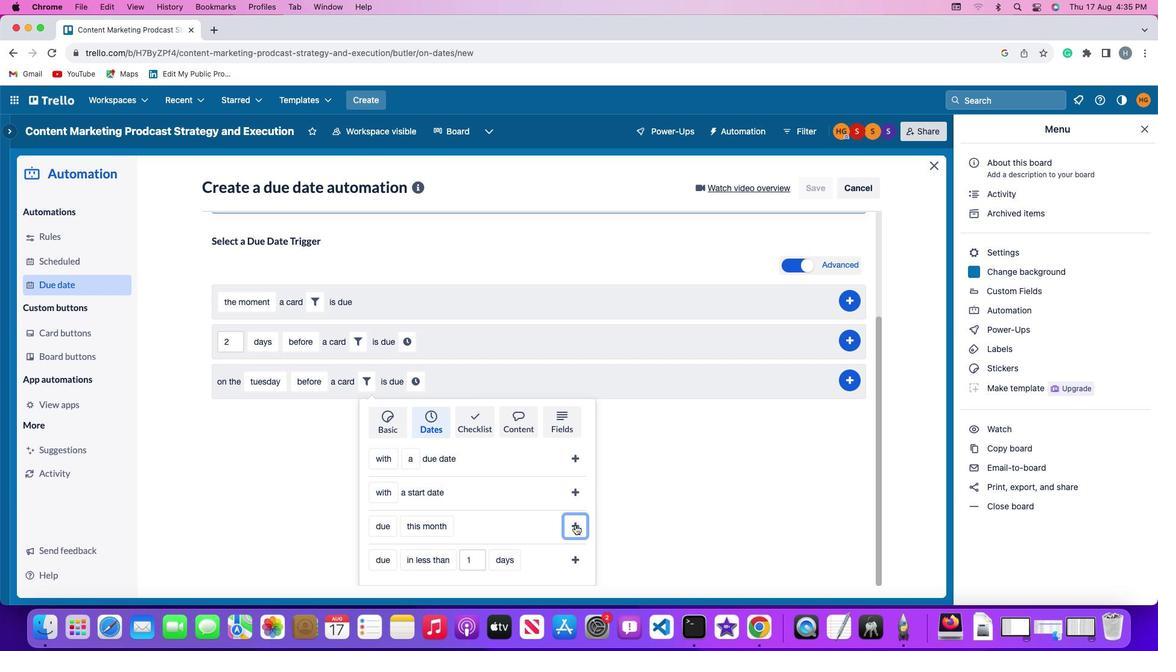 
Action: Mouse moved to (493, 520)
Screenshot: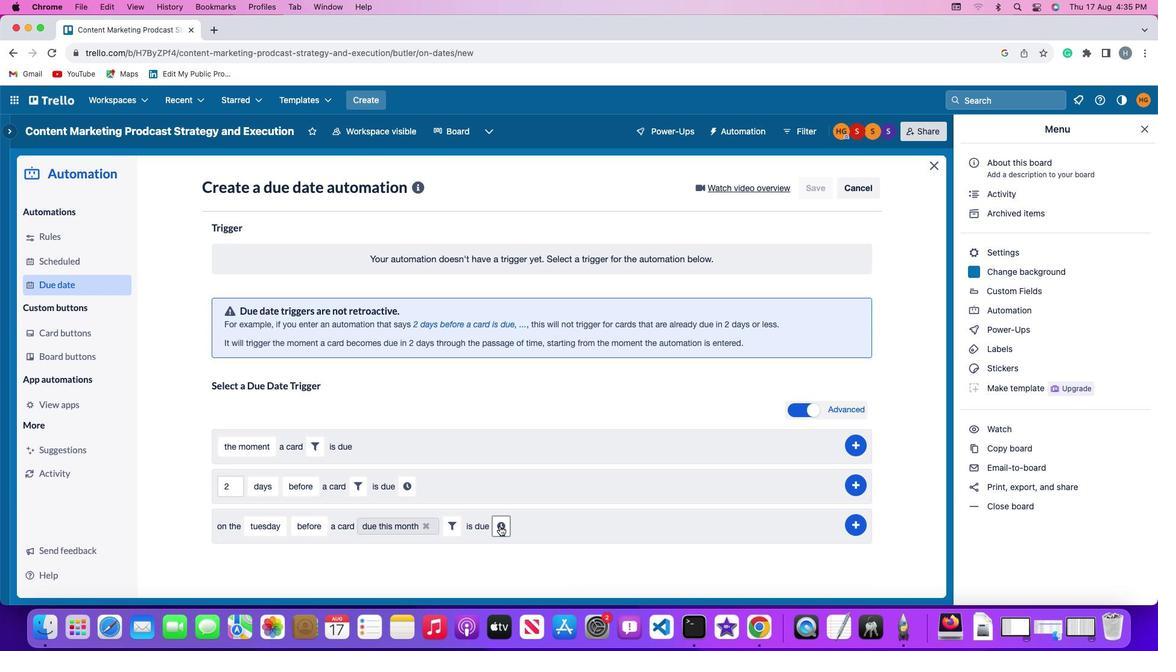 
Action: Mouse pressed left at (493, 520)
Screenshot: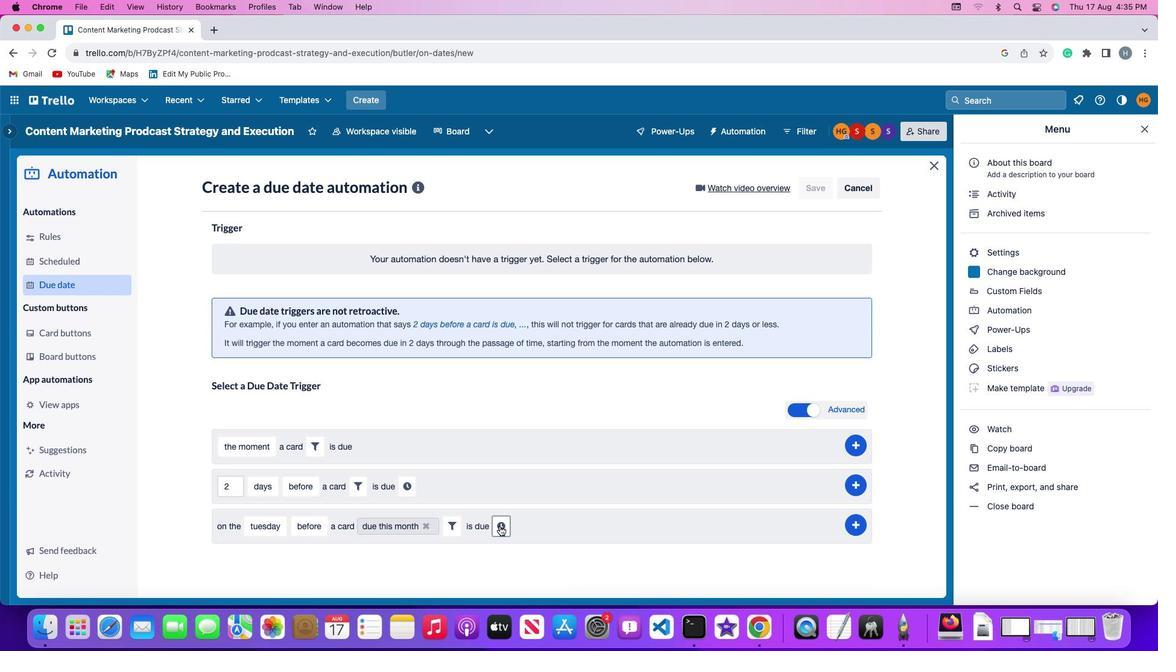
Action: Mouse moved to (519, 524)
Screenshot: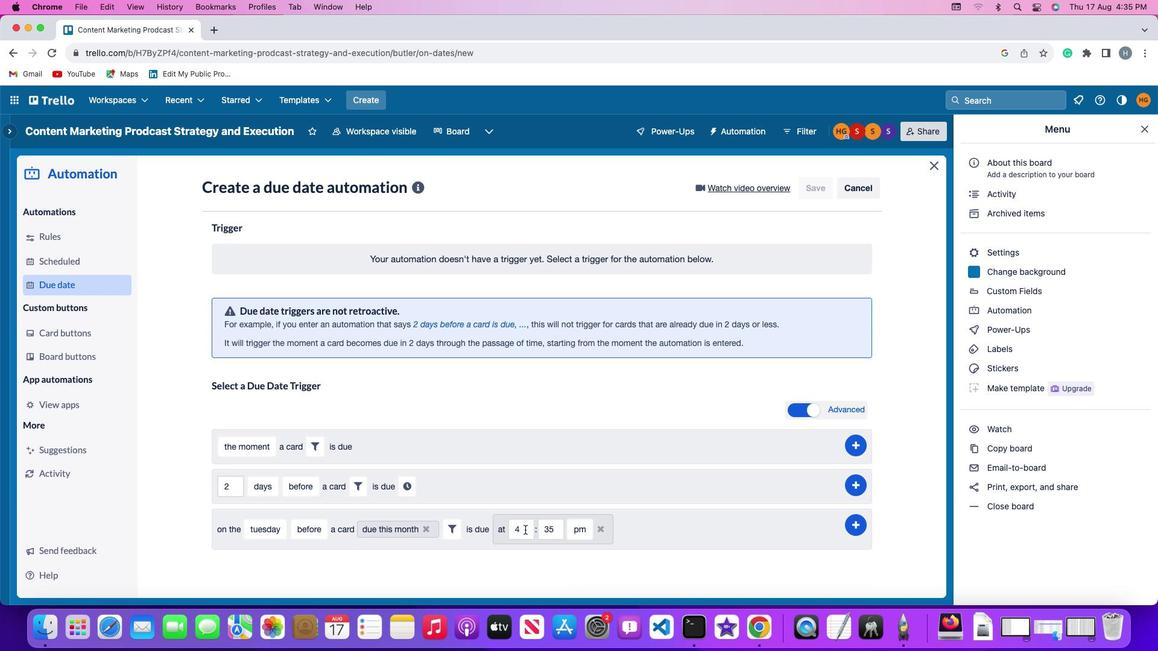 
Action: Mouse pressed left at (519, 524)
Screenshot: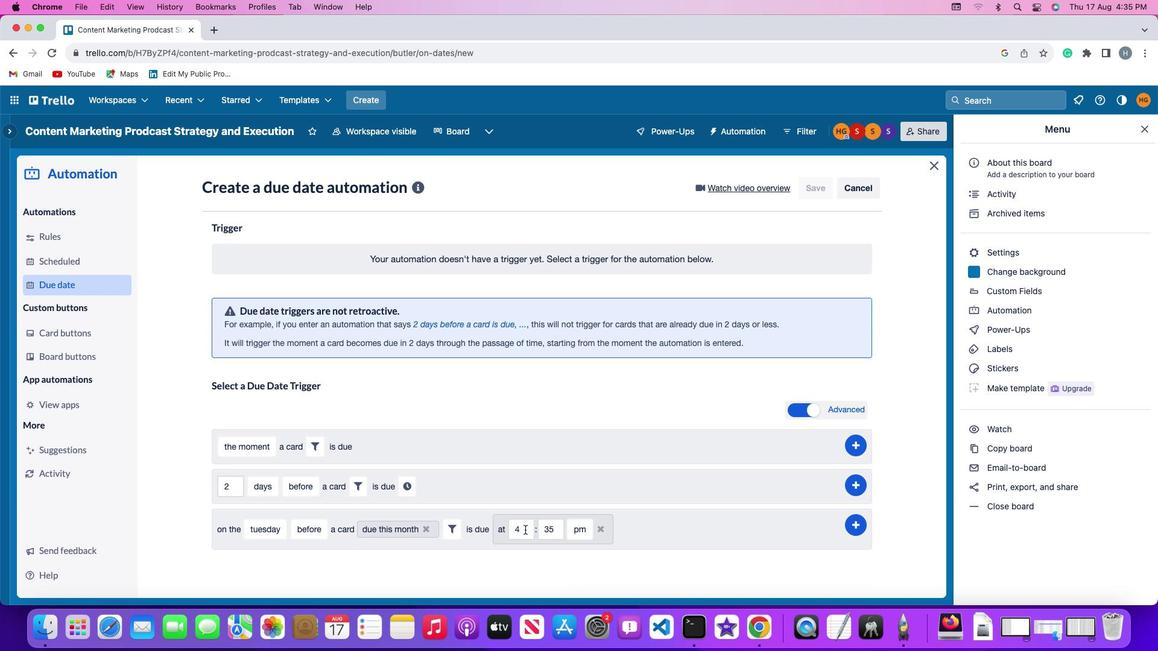 
Action: Key pressed Key.backspace'1''1'
Screenshot: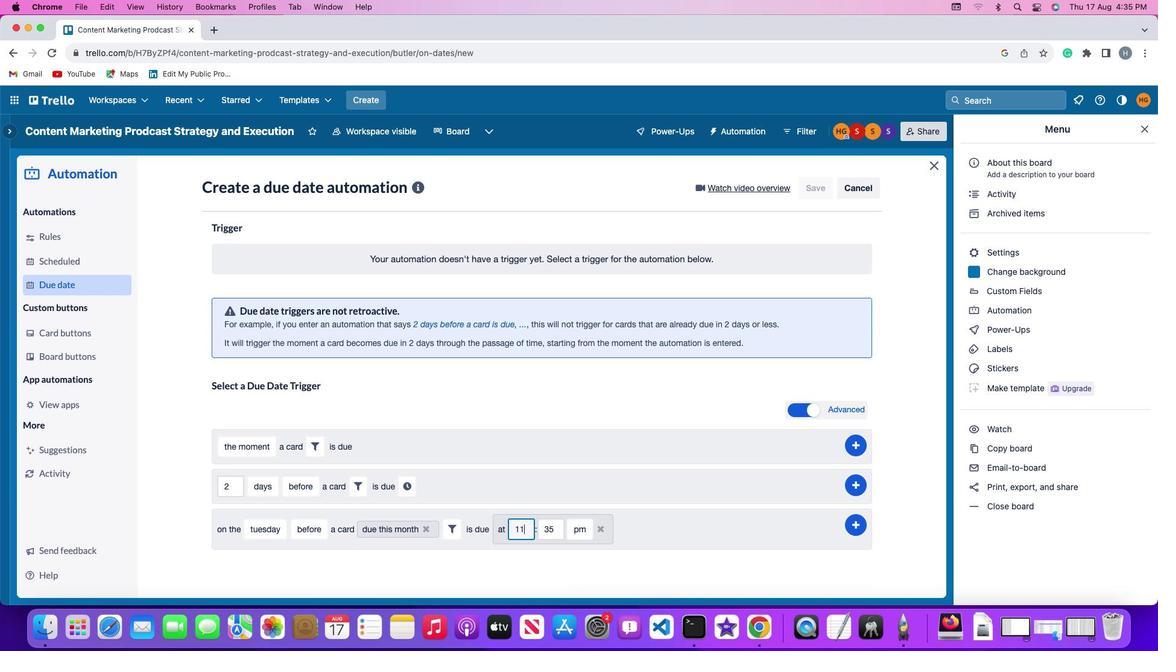 
Action: Mouse moved to (554, 520)
Screenshot: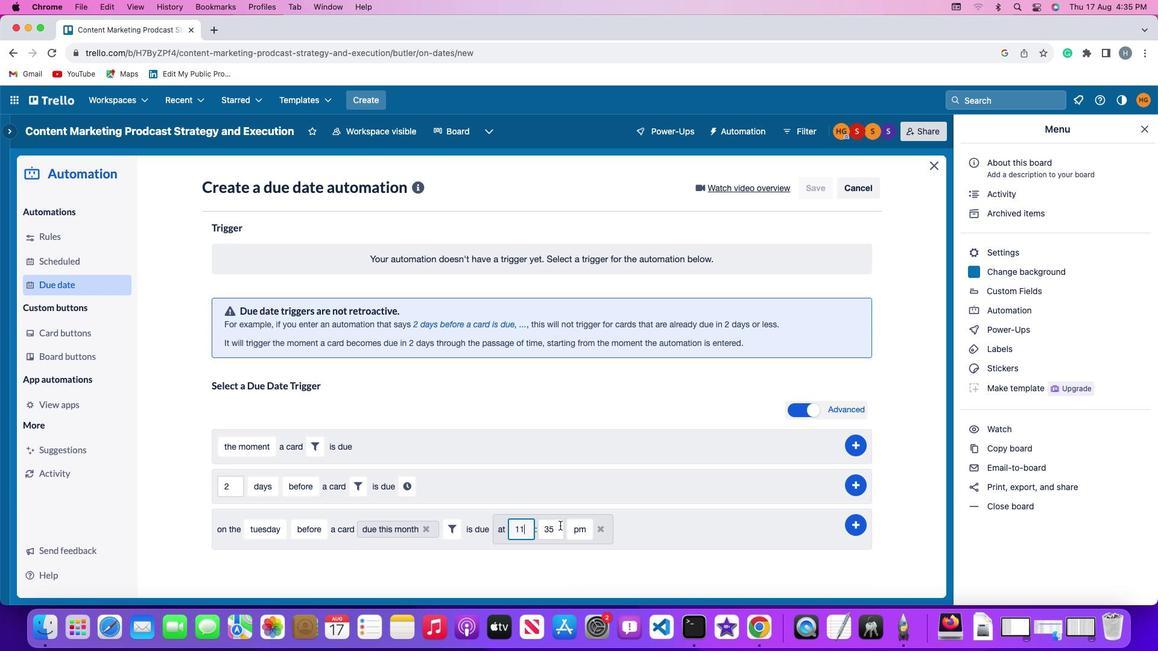
Action: Mouse pressed left at (554, 520)
Screenshot: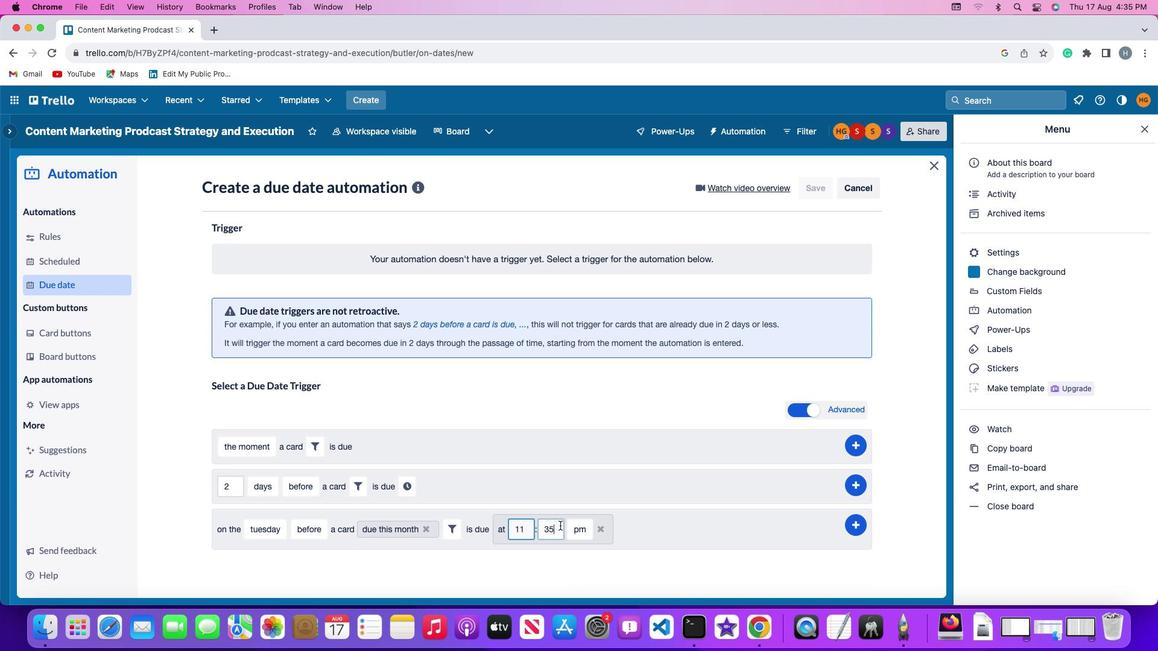
Action: Key pressed Key.backspaceKey.backspace'0''0'
Screenshot: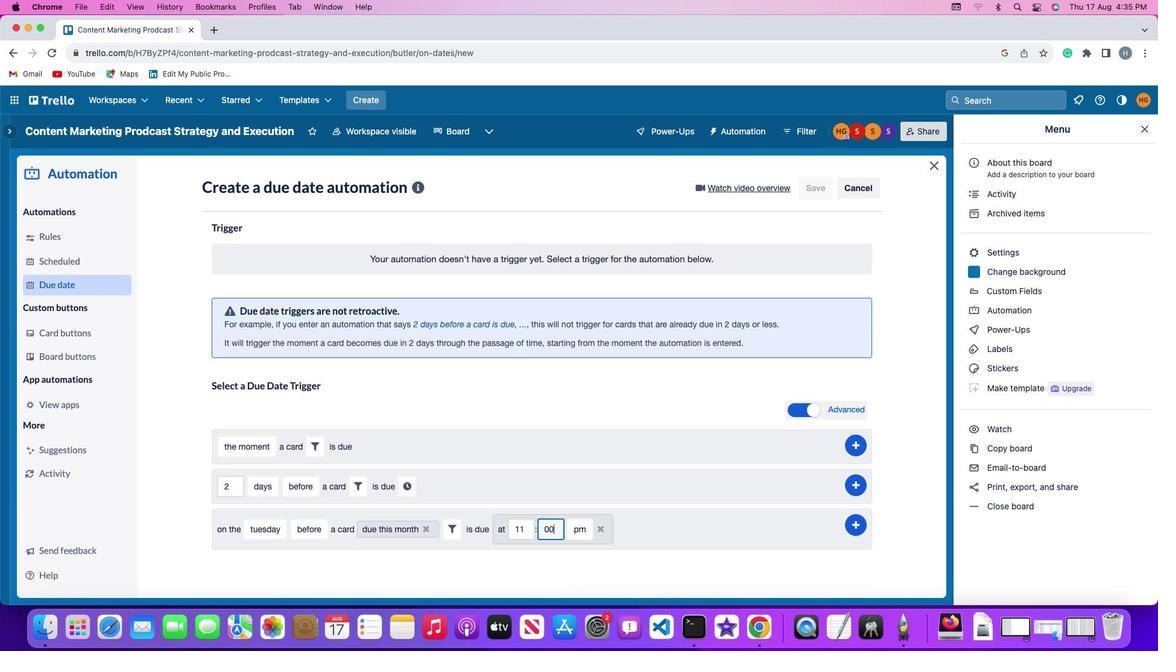 
Action: Mouse moved to (573, 520)
Screenshot: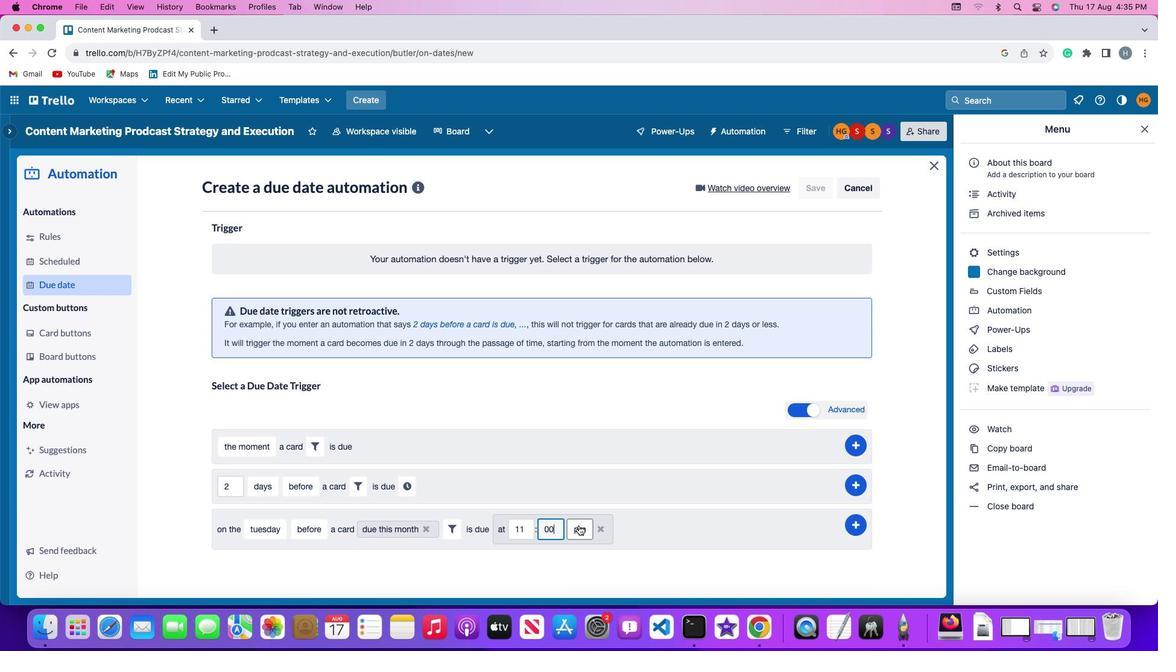 
Action: Mouse pressed left at (573, 520)
Screenshot: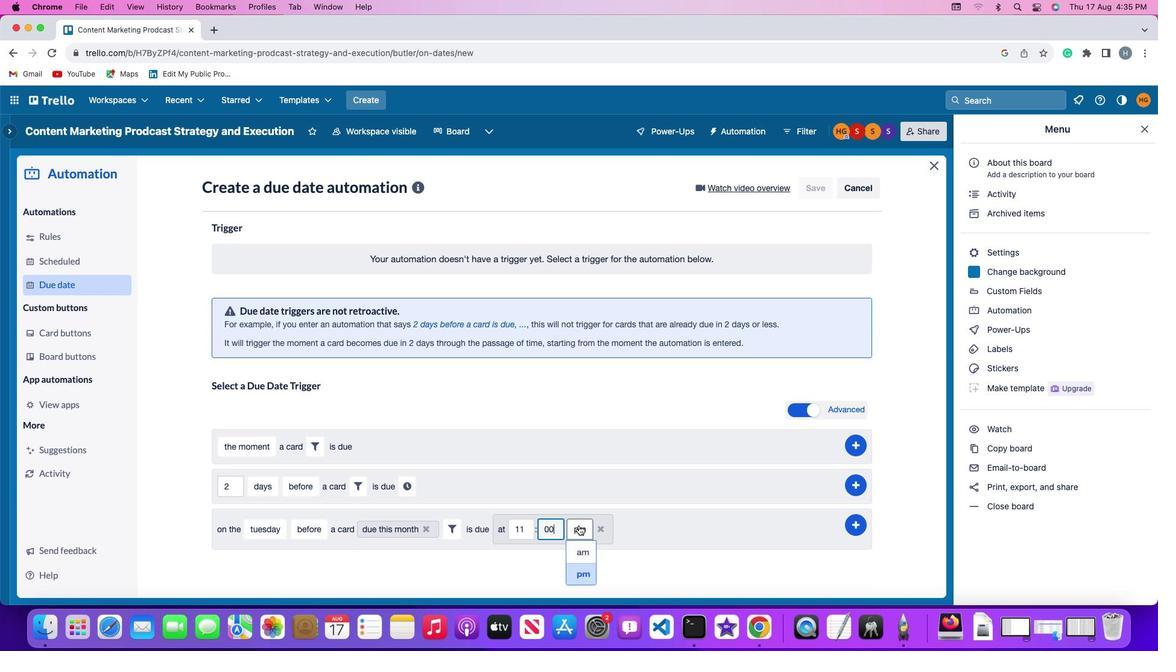 
Action: Mouse moved to (573, 545)
Screenshot: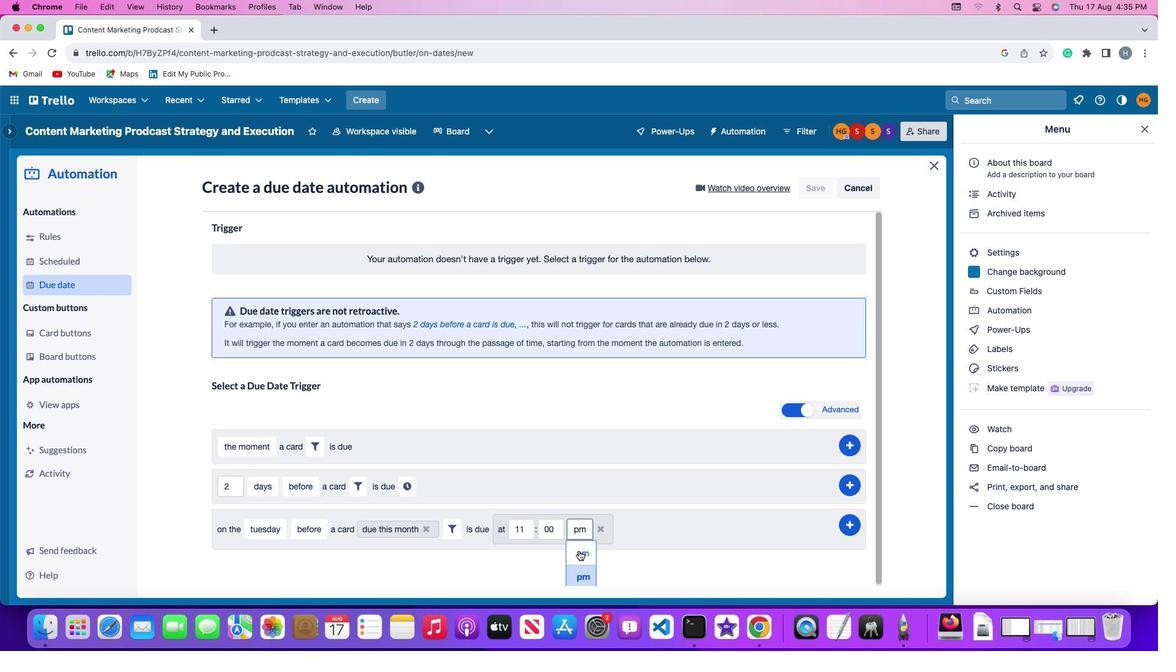 
Action: Mouse pressed left at (573, 545)
Screenshot: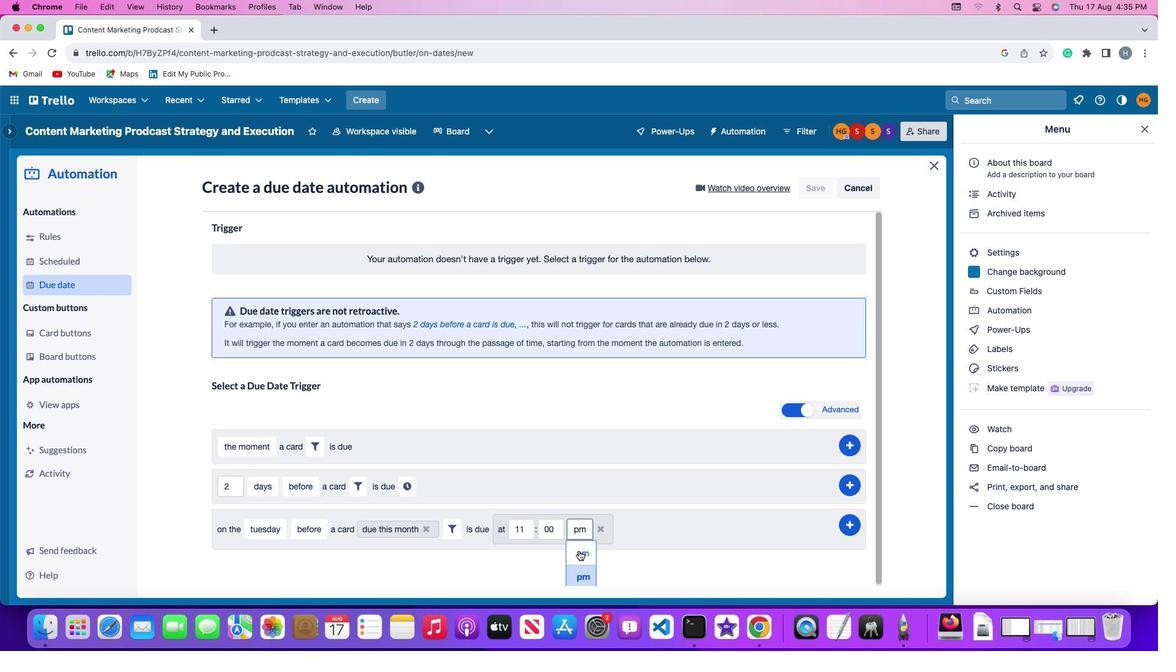 
Action: Mouse moved to (853, 514)
Screenshot: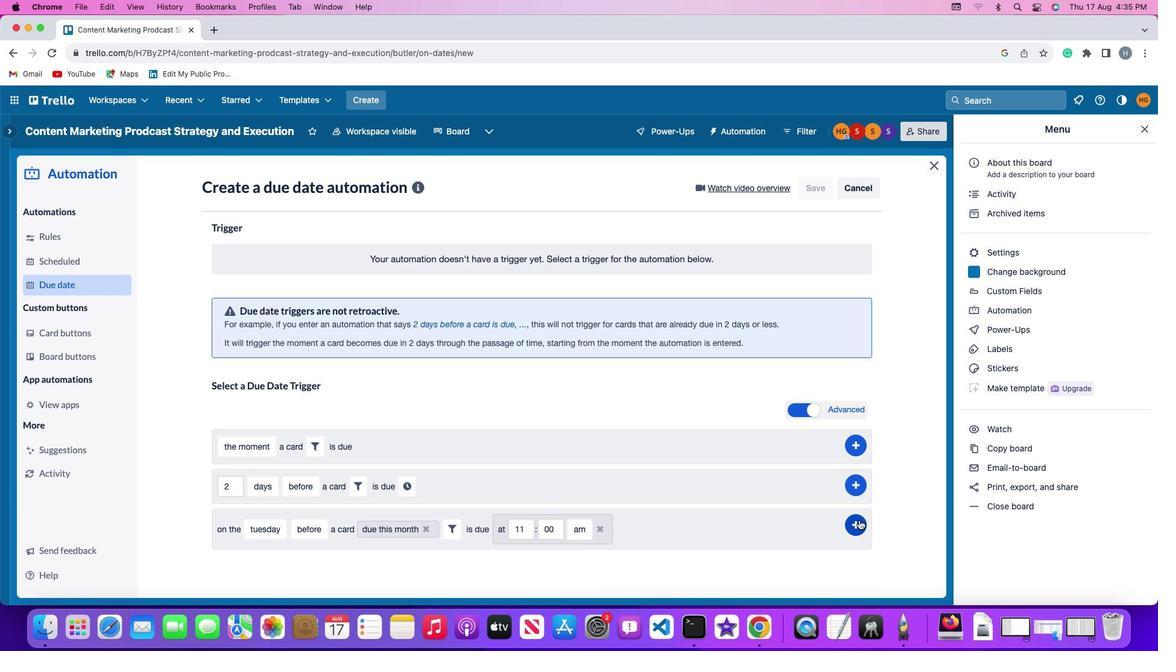 
Action: Mouse pressed left at (853, 514)
Screenshot: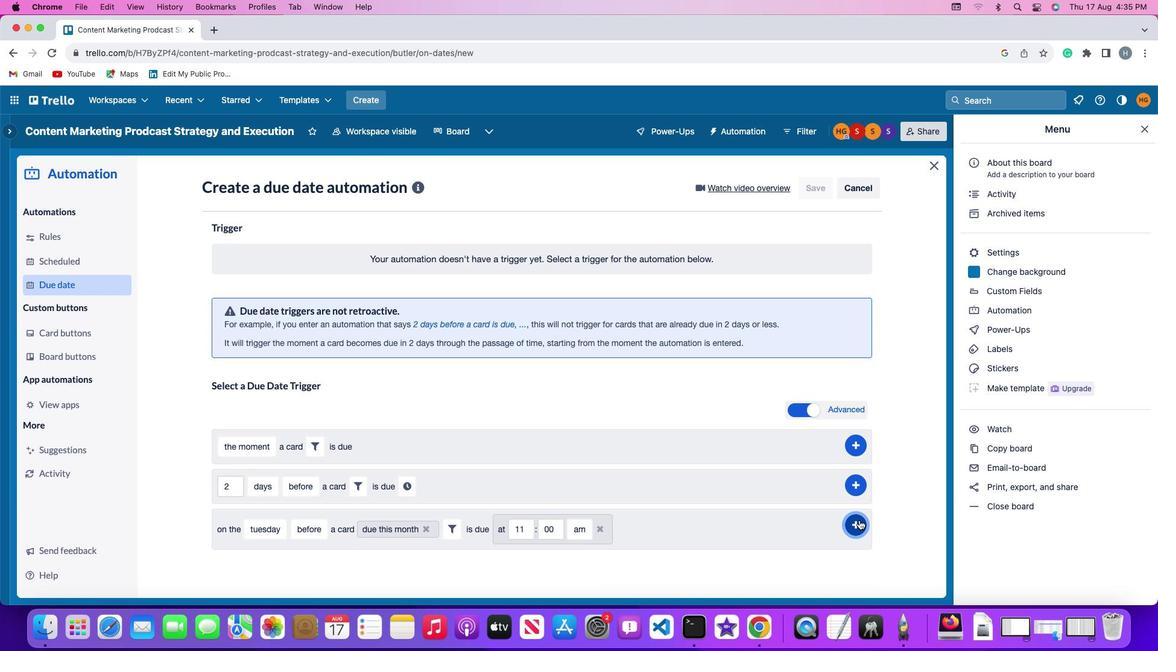 
Action: Mouse moved to (899, 424)
Screenshot: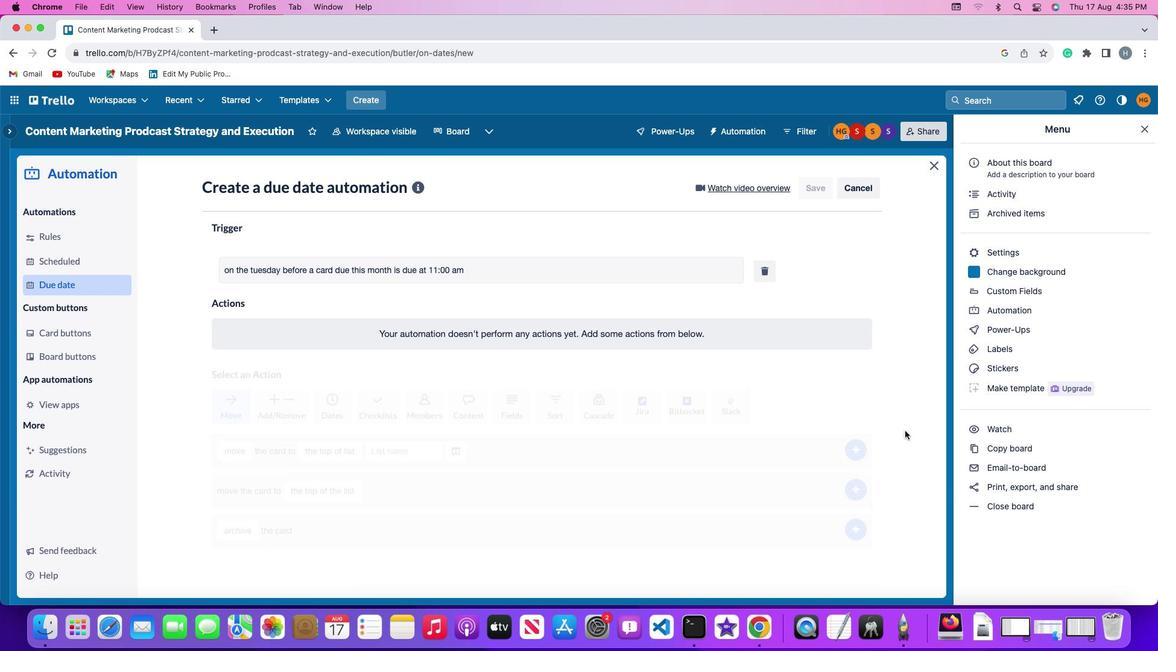 
